 Task: Add Attachment from computer to Card Card0000000369 in Board Board0000000093 in Workspace WS0000000031 in Trello. Add Cover Purple to Card Card0000000369 in Board Board0000000093 in Workspace WS0000000031 in Trello. Add "Move Card To …" Button titled Button0000000369 to "top" of the list "To Do" to Card Card0000000369 in Board Board0000000093 in Workspace WS0000000031 in Trello. Add Description DS0000000369 to Card Card0000000369 in Board Board0000000093 in Workspace WS0000000031 in Trello. Add Comment CM0000000369 to Card Card0000000369 in Board Board0000000093 in Workspace WS0000000031 in Trello
Action: Mouse moved to (355, 294)
Screenshot: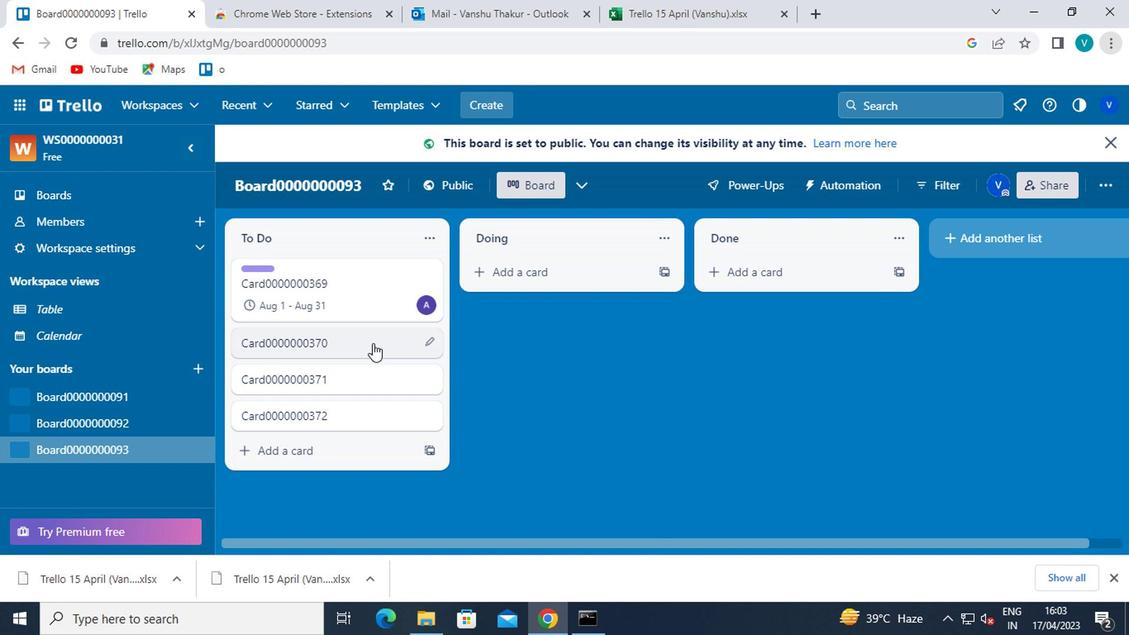 
Action: Mouse pressed left at (355, 294)
Screenshot: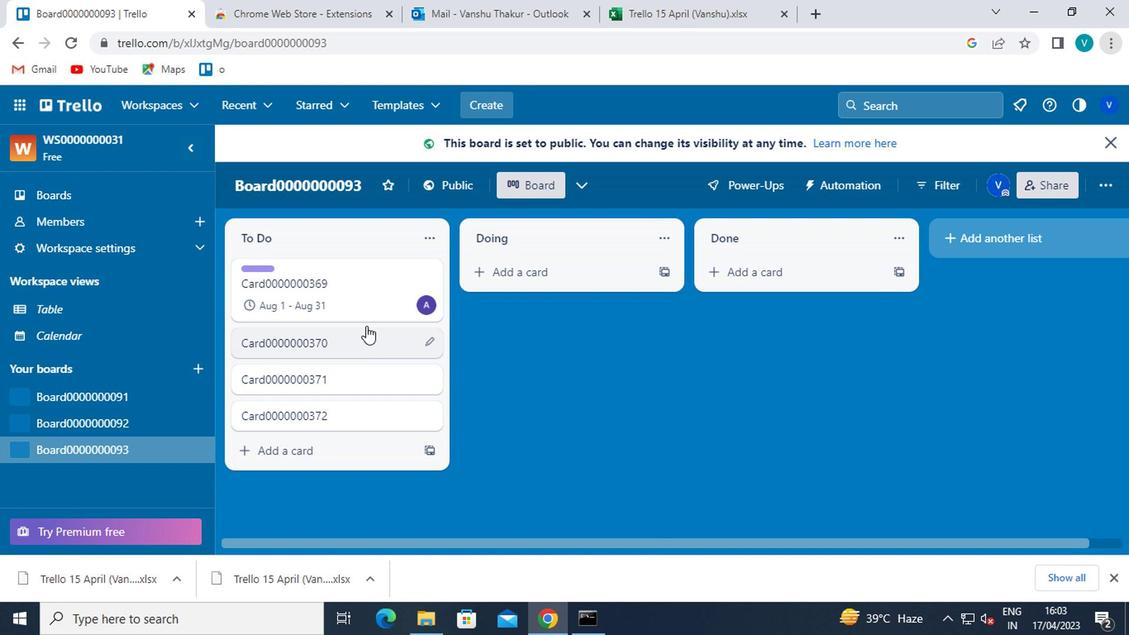 
Action: Mouse moved to (775, 358)
Screenshot: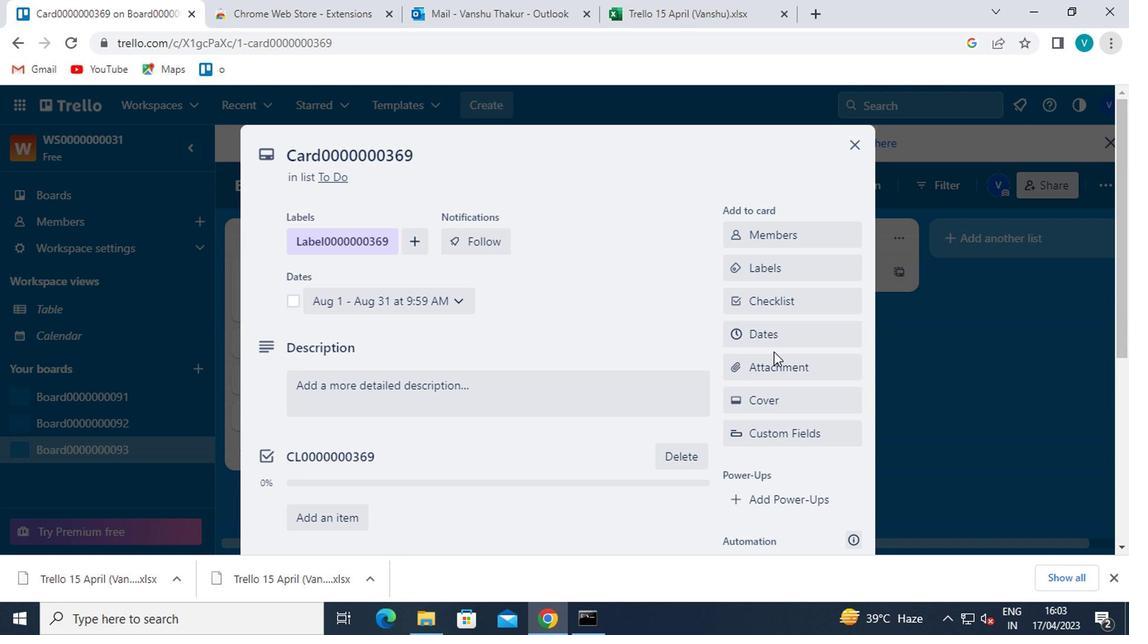 
Action: Mouse pressed left at (775, 358)
Screenshot: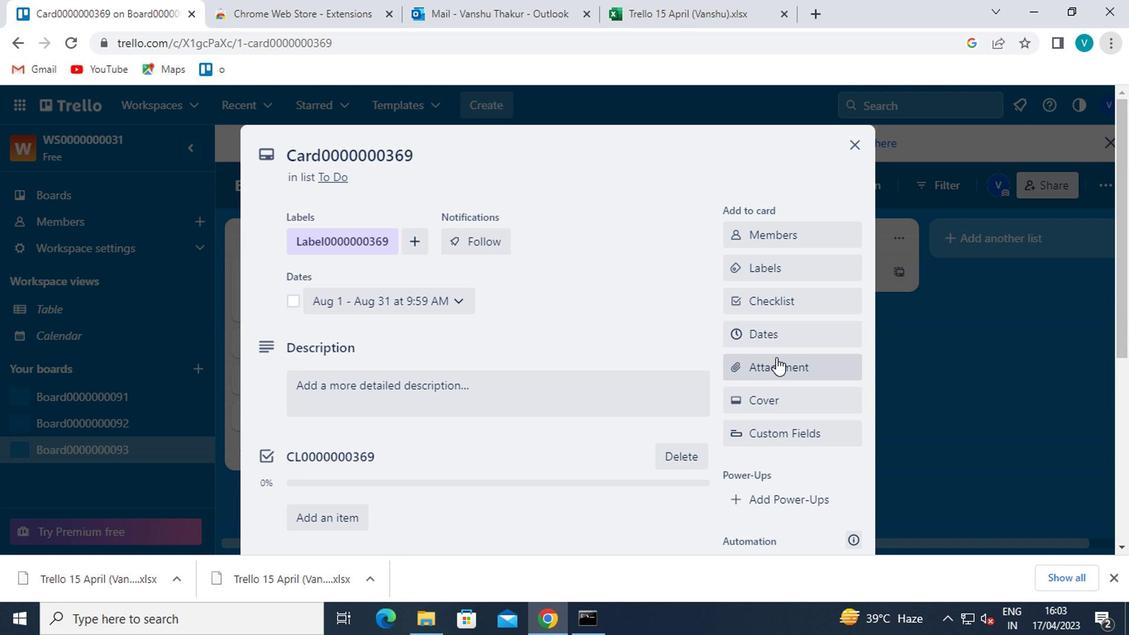 
Action: Mouse moved to (760, 184)
Screenshot: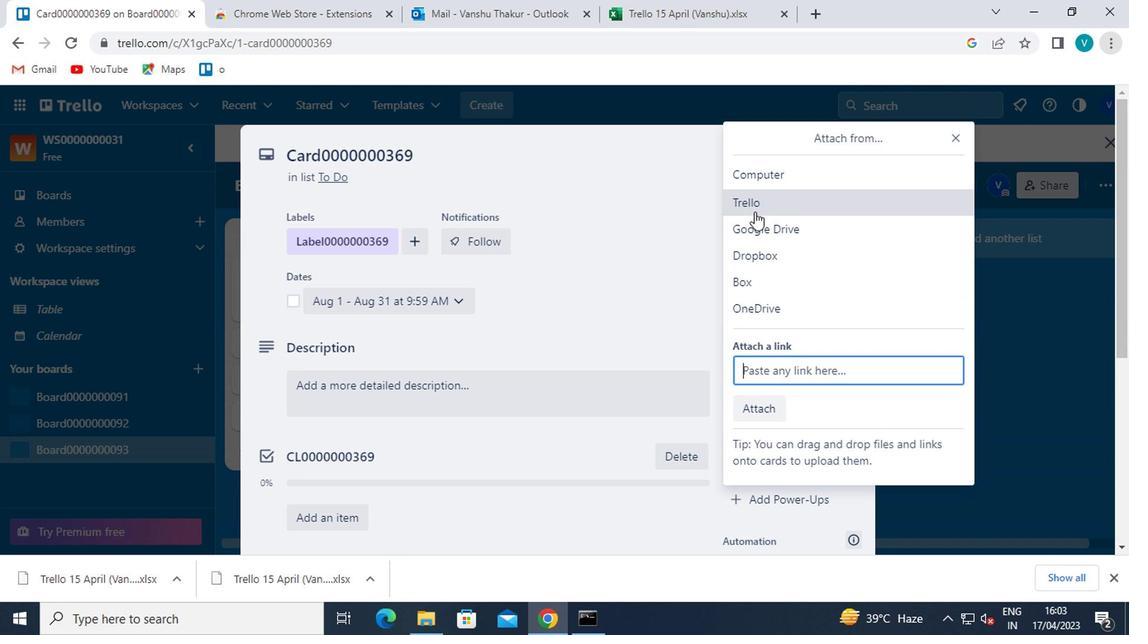 
Action: Mouse pressed left at (760, 184)
Screenshot: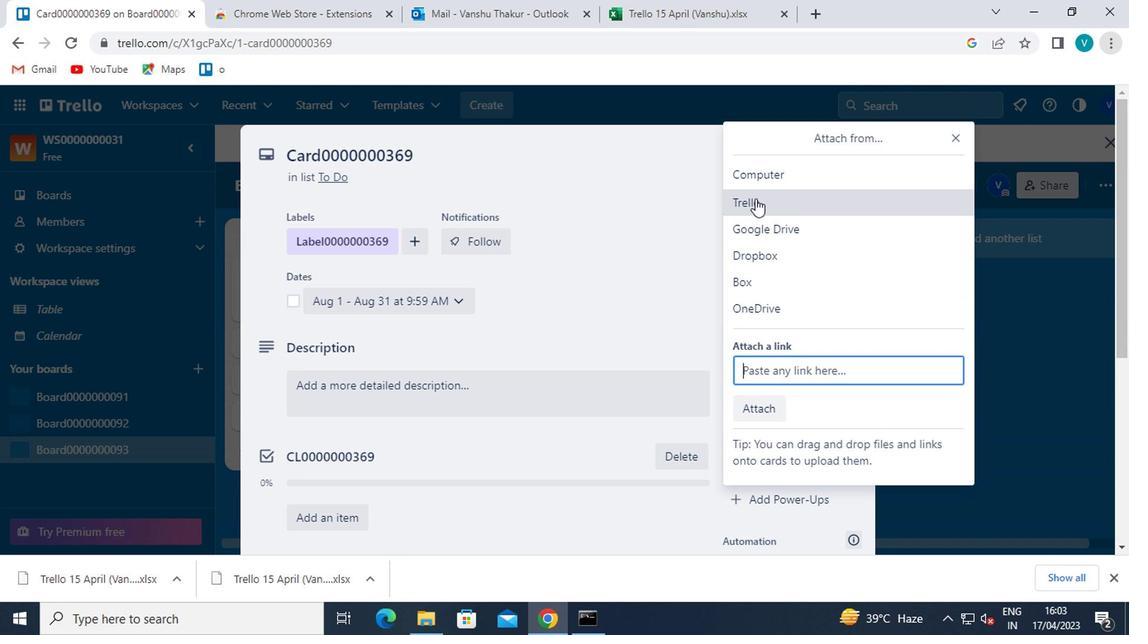 
Action: Mouse moved to (263, 260)
Screenshot: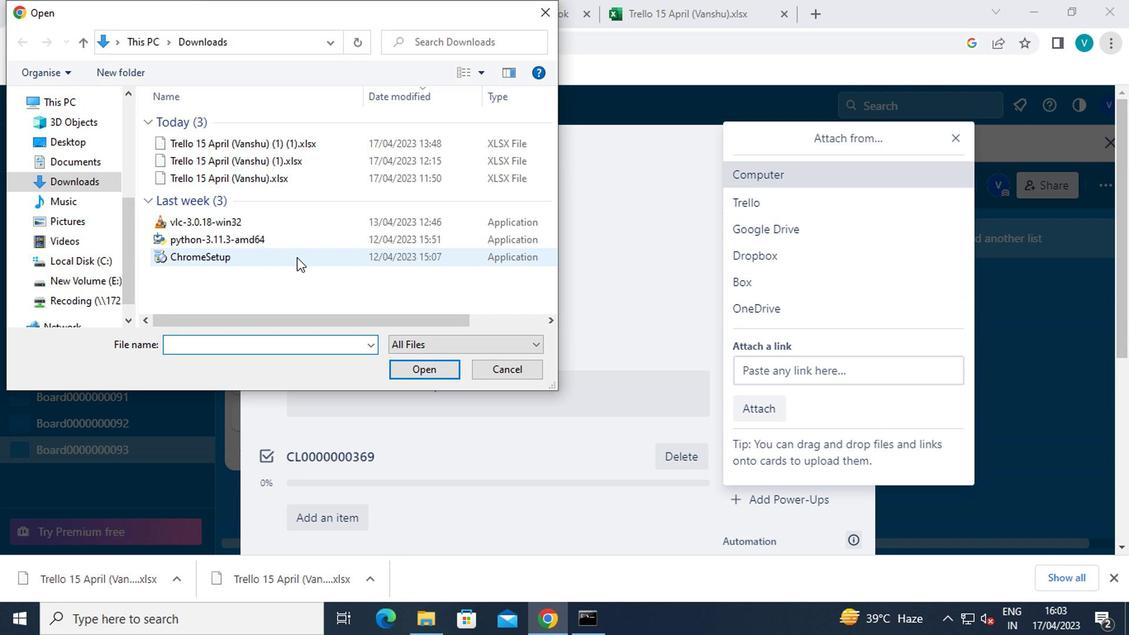 
Action: Mouse pressed left at (263, 260)
Screenshot: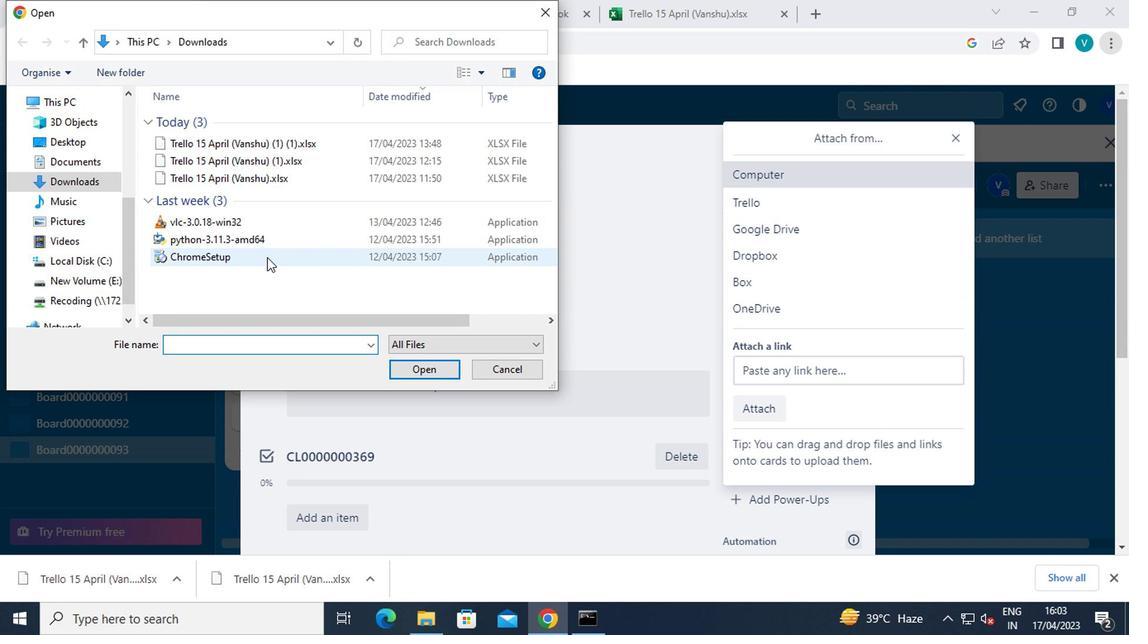 
Action: Mouse moved to (408, 371)
Screenshot: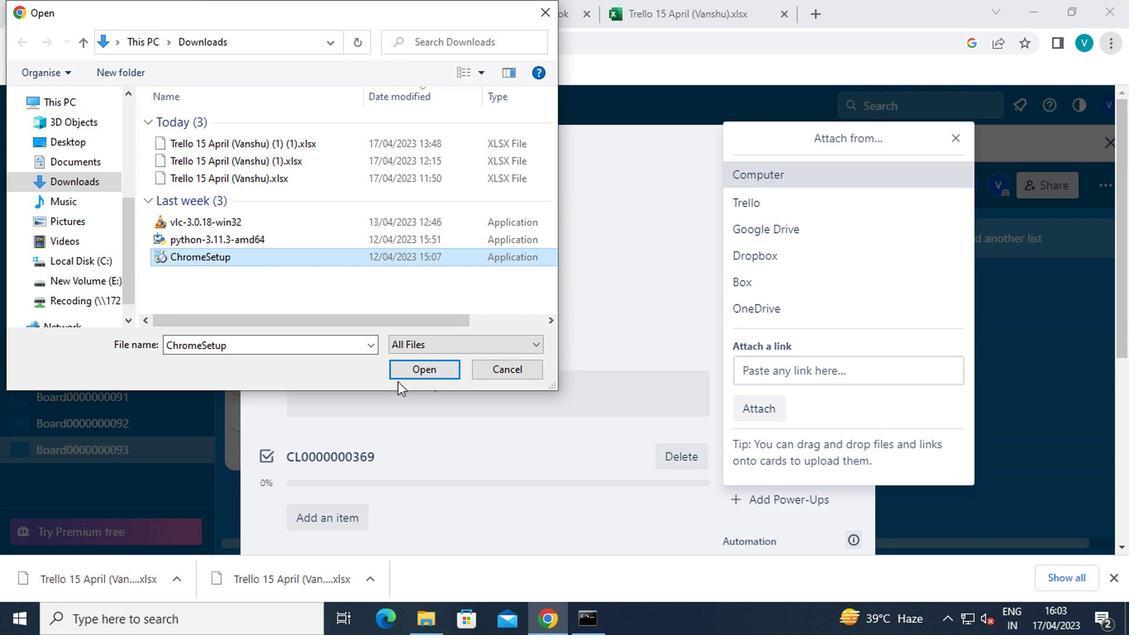 
Action: Mouse pressed left at (408, 371)
Screenshot: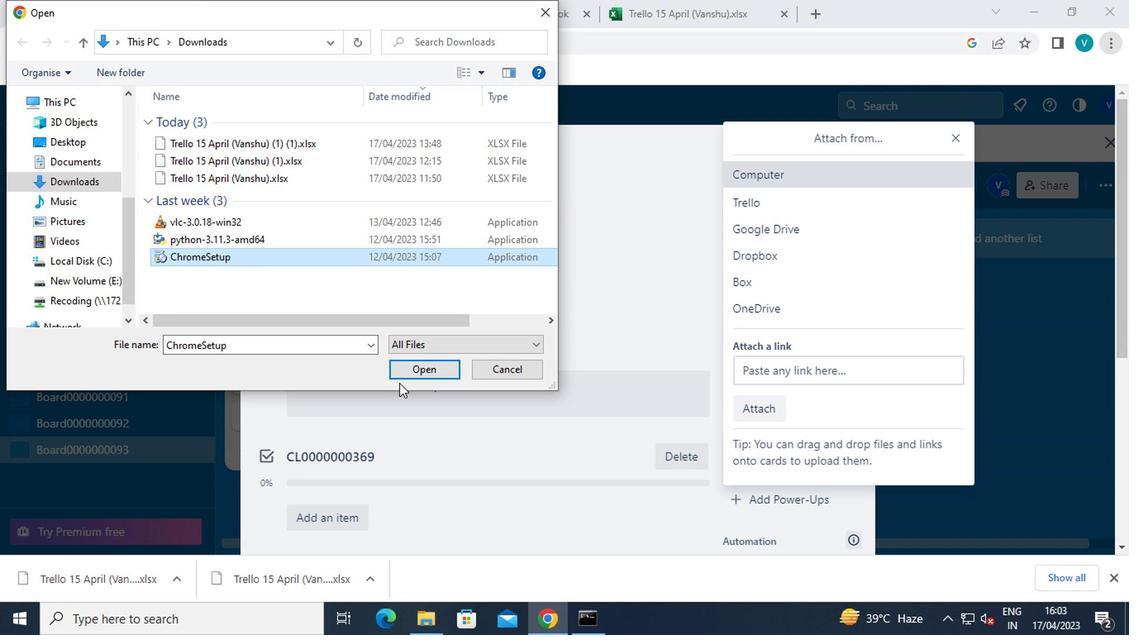 
Action: Mouse moved to (769, 394)
Screenshot: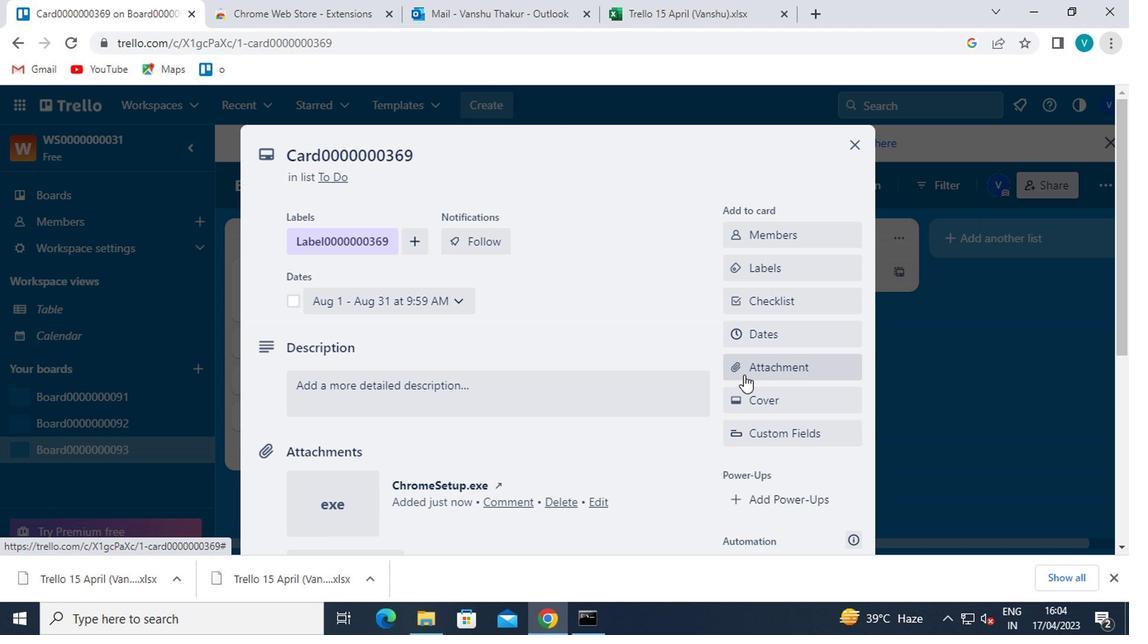 
Action: Mouse pressed left at (769, 394)
Screenshot: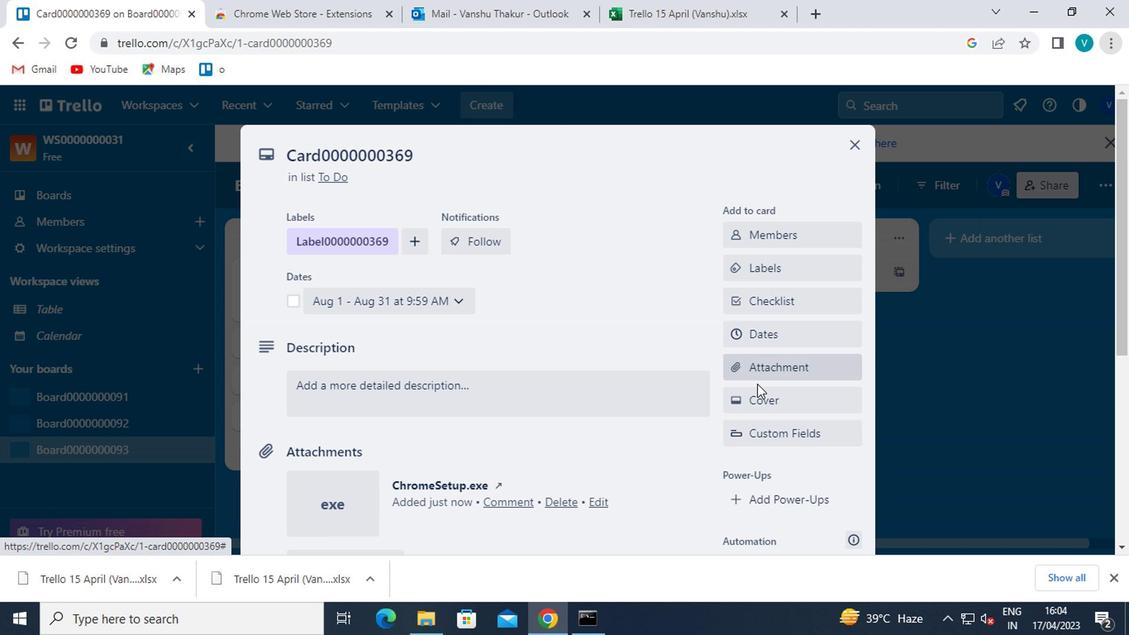 
Action: Mouse moved to (933, 287)
Screenshot: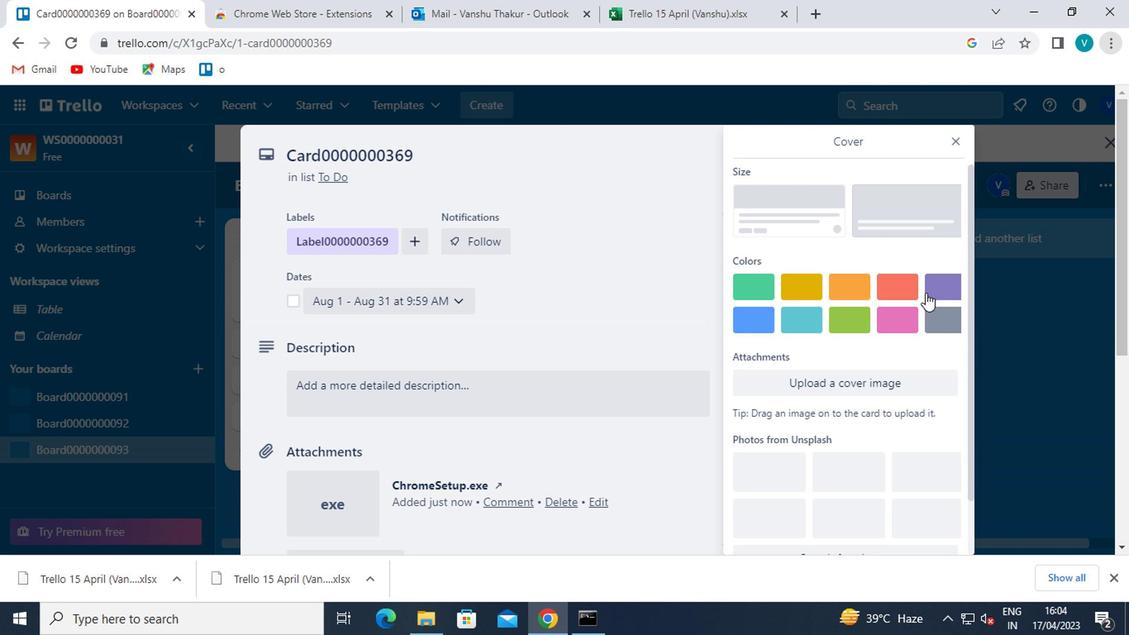 
Action: Mouse pressed left at (933, 287)
Screenshot: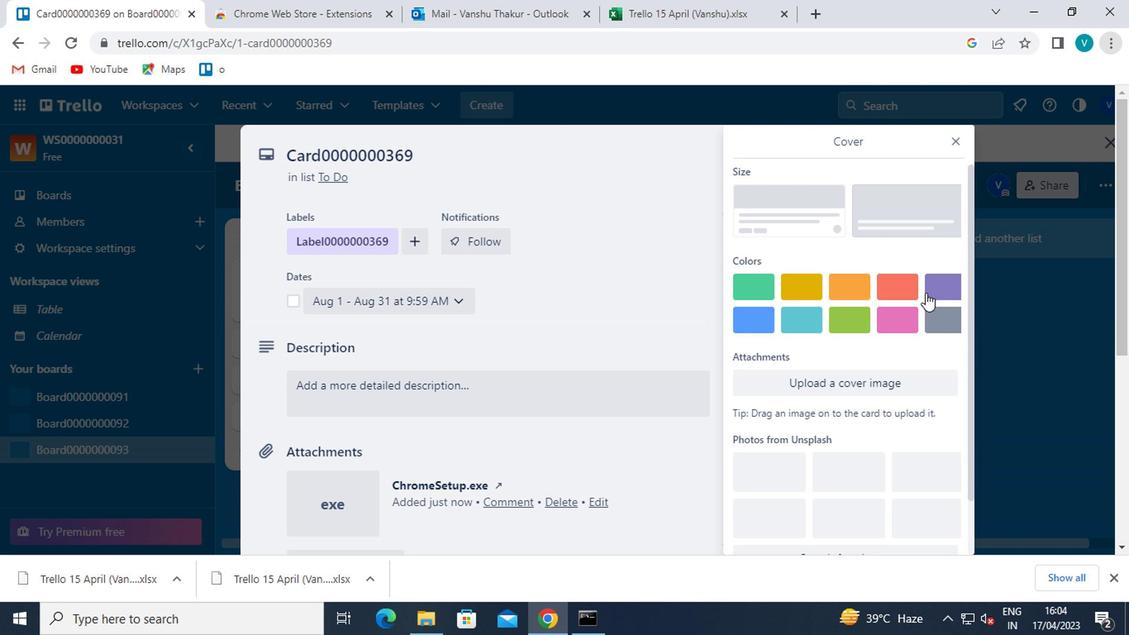 
Action: Mouse moved to (955, 148)
Screenshot: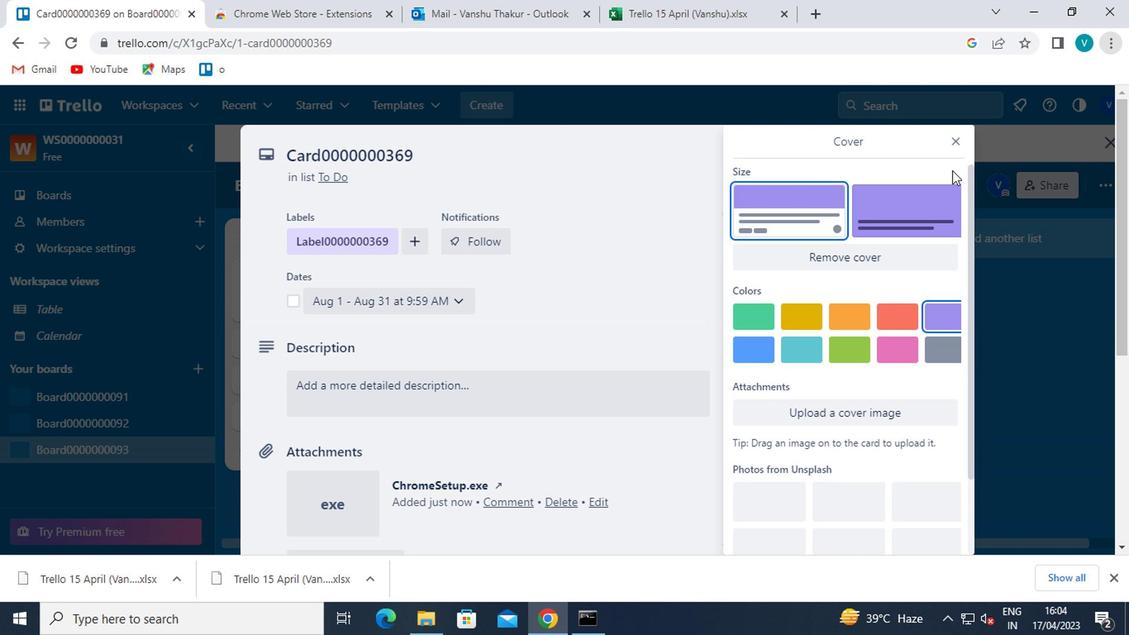 
Action: Mouse pressed left at (955, 148)
Screenshot: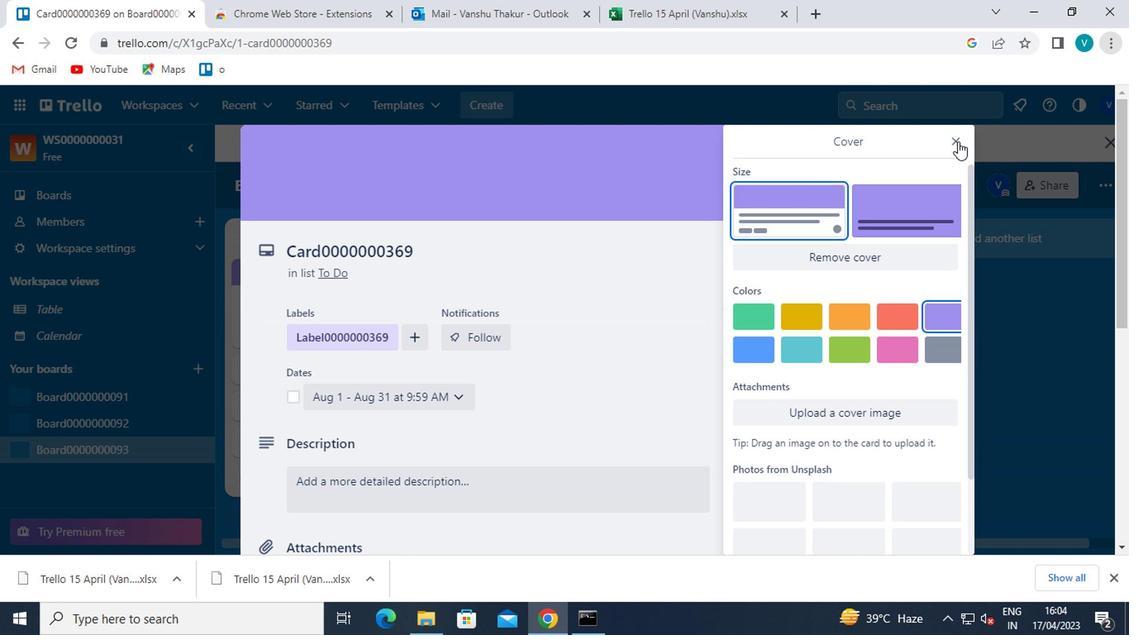 
Action: Mouse moved to (781, 354)
Screenshot: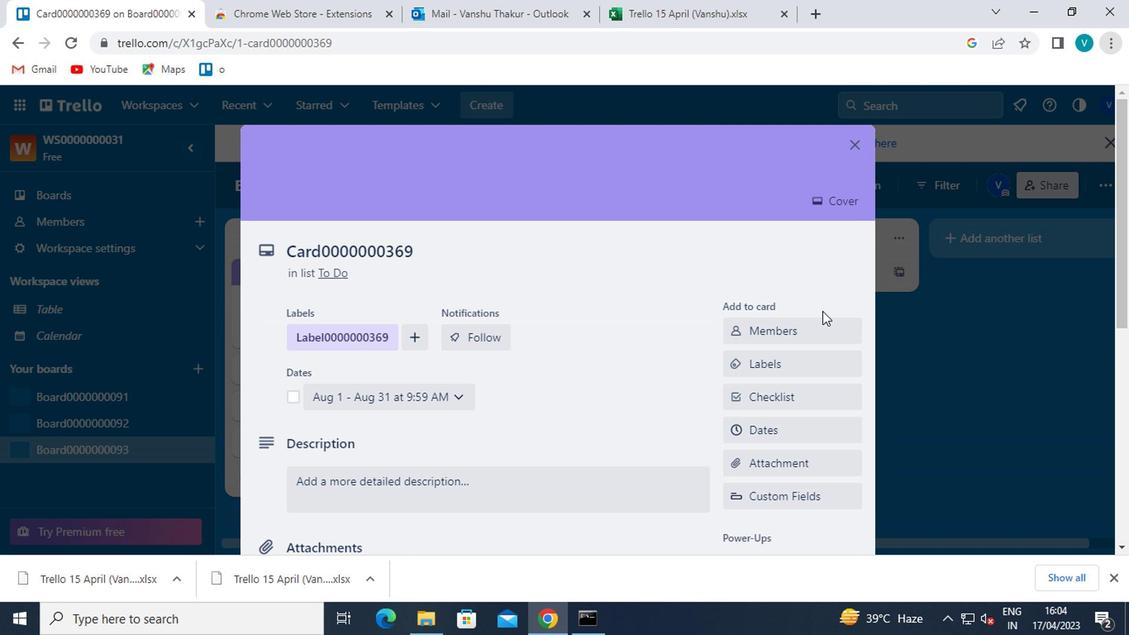 
Action: Mouse scrolled (781, 353) with delta (0, -1)
Screenshot: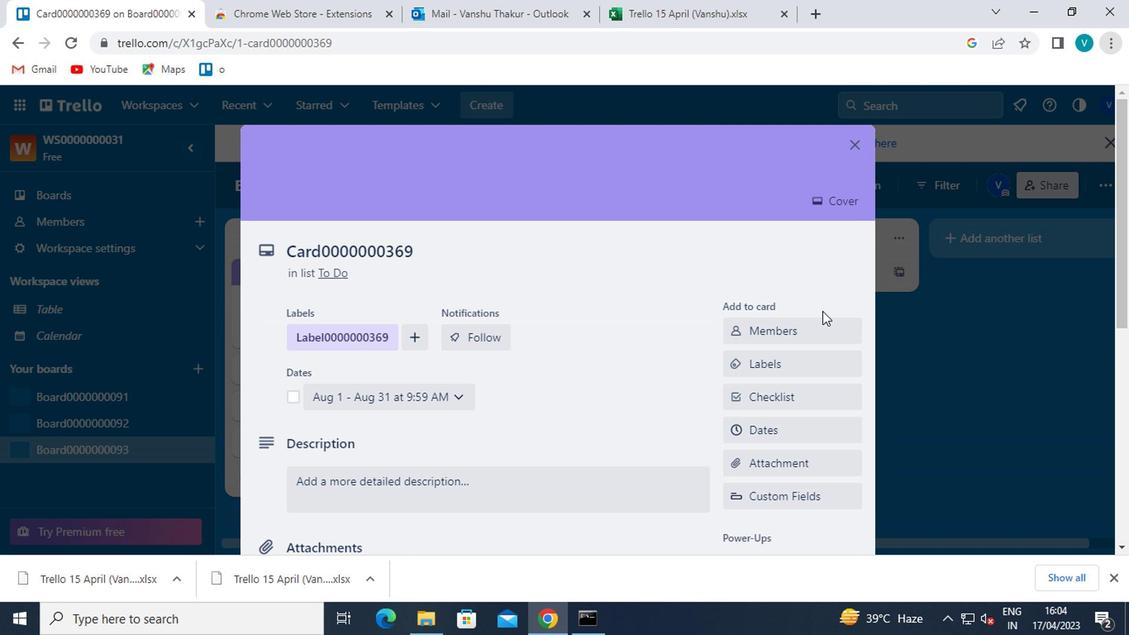 
Action: Mouse scrolled (781, 353) with delta (0, -1)
Screenshot: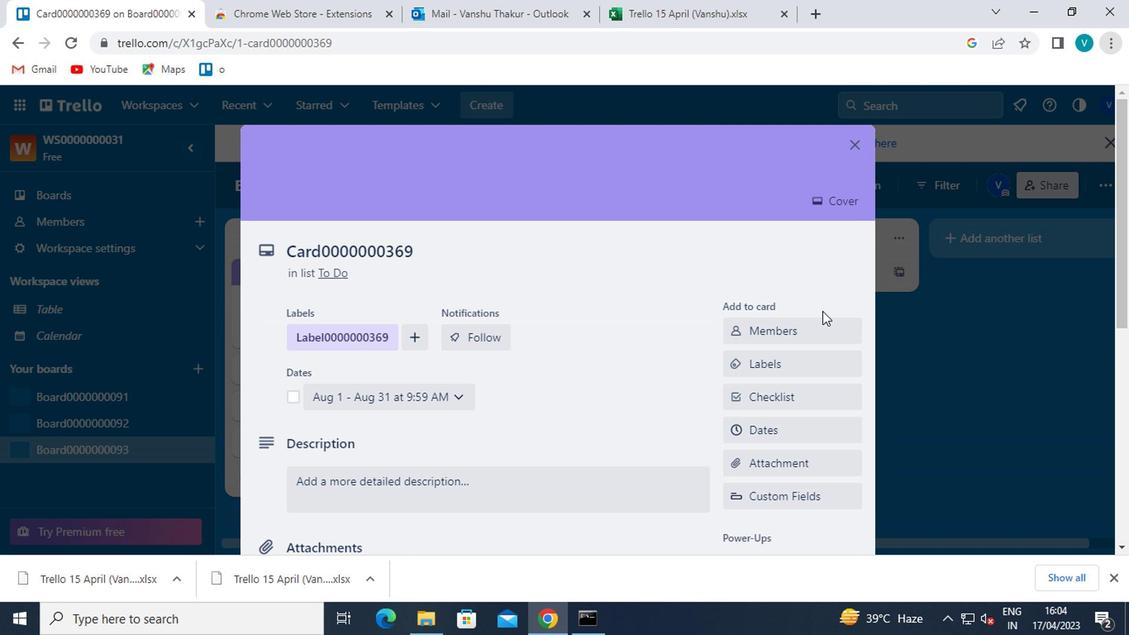 
Action: Mouse moved to (757, 465)
Screenshot: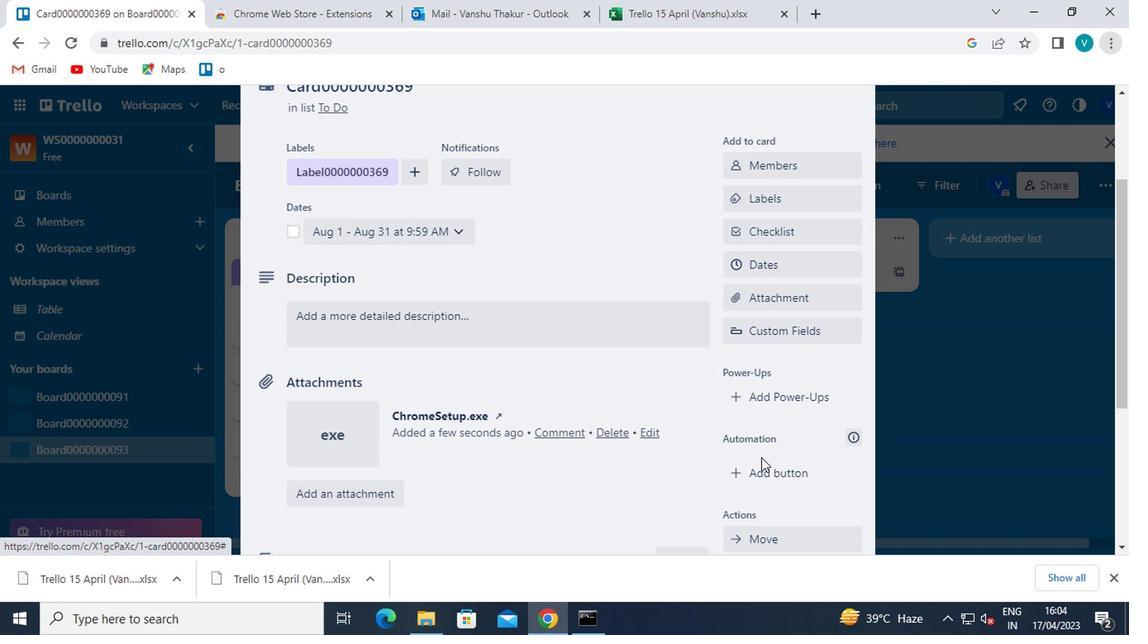 
Action: Mouse pressed left at (757, 465)
Screenshot: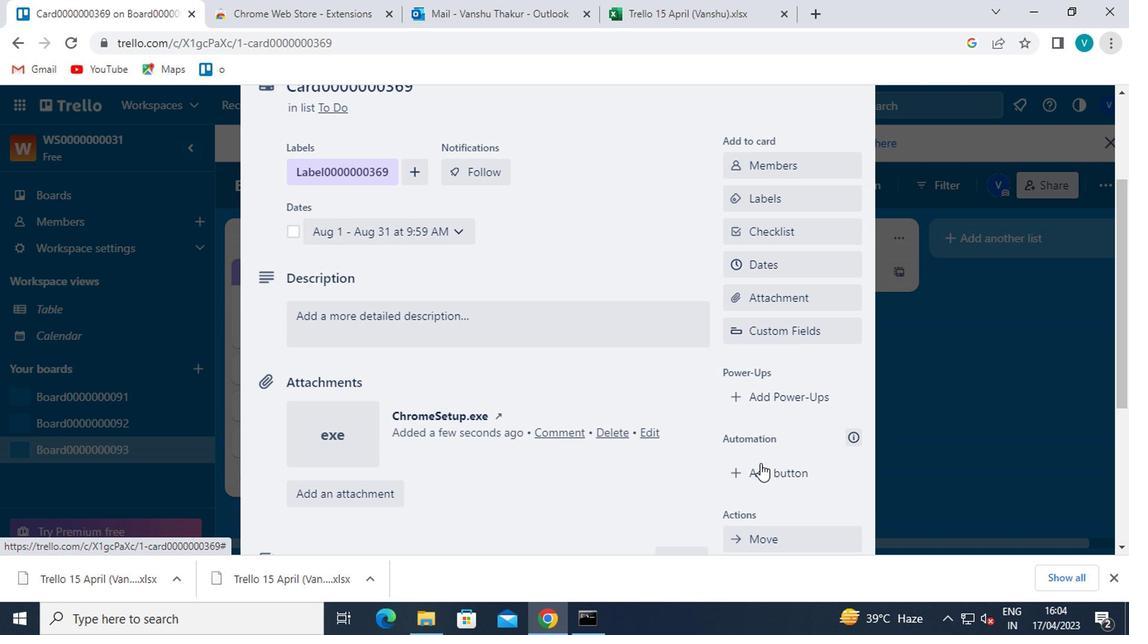 
Action: Mouse moved to (812, 218)
Screenshot: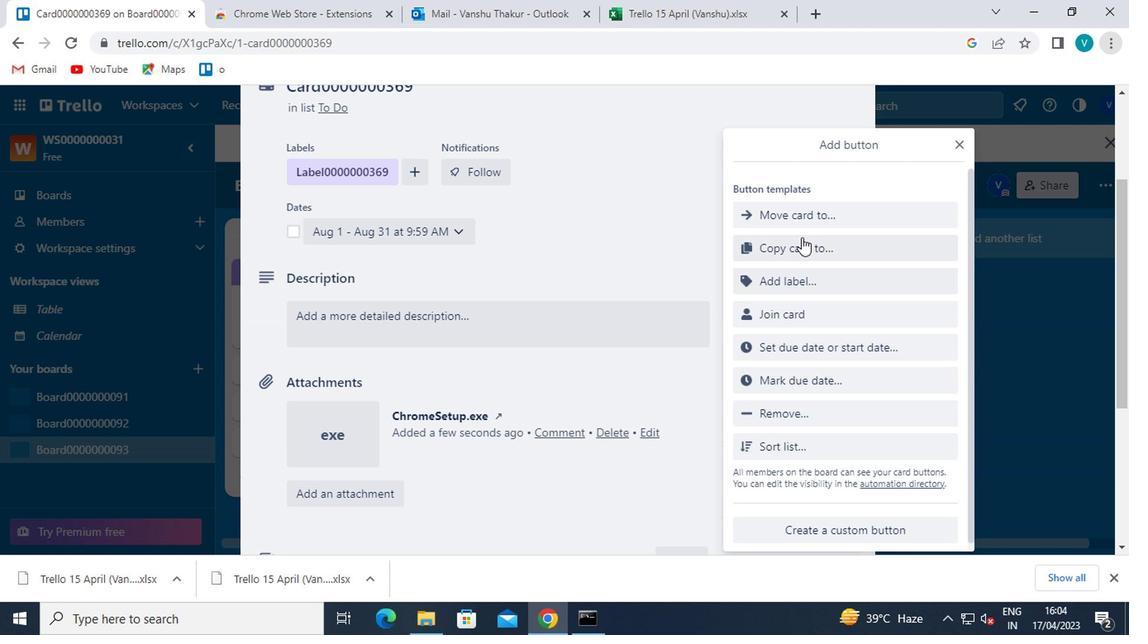 
Action: Mouse pressed left at (812, 218)
Screenshot: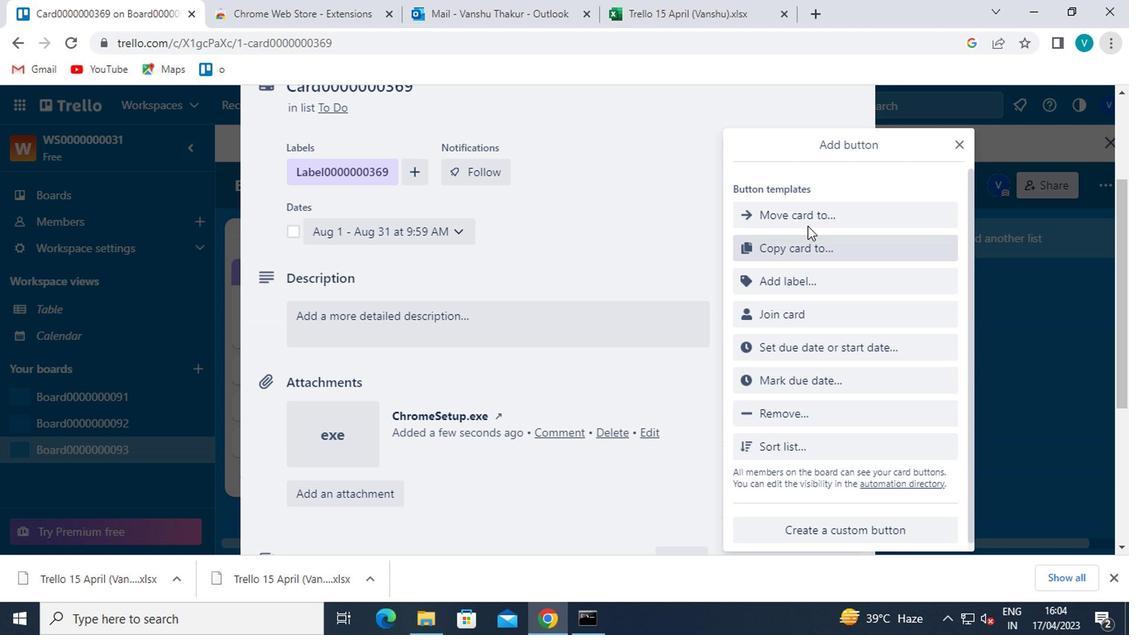 
Action: Mouse moved to (828, 221)
Screenshot: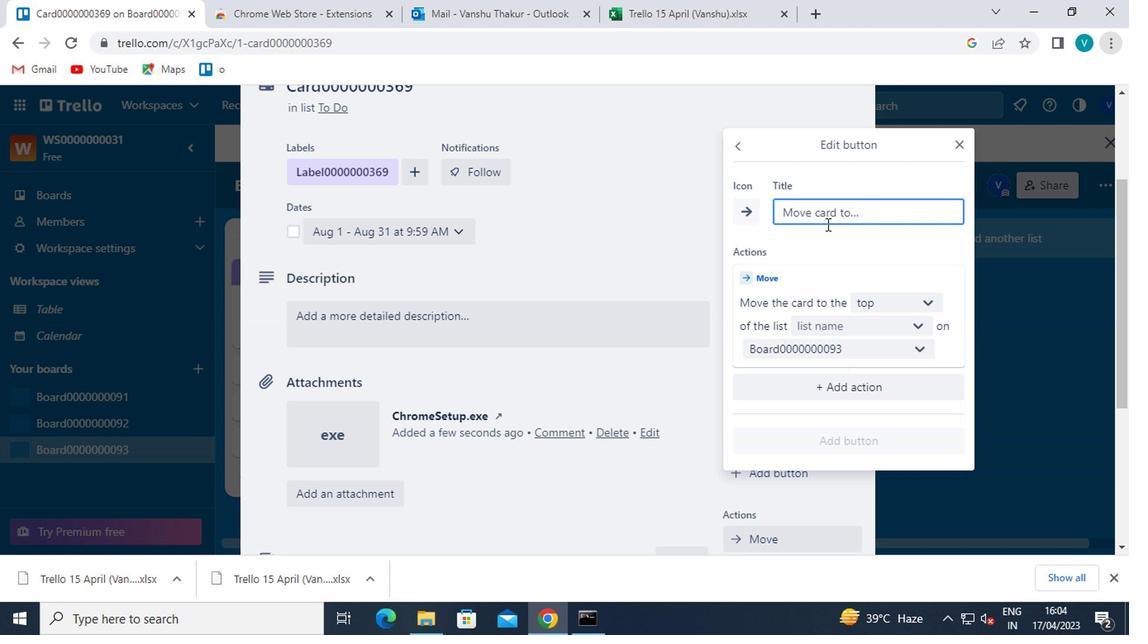 
Action: Mouse pressed left at (828, 221)
Screenshot: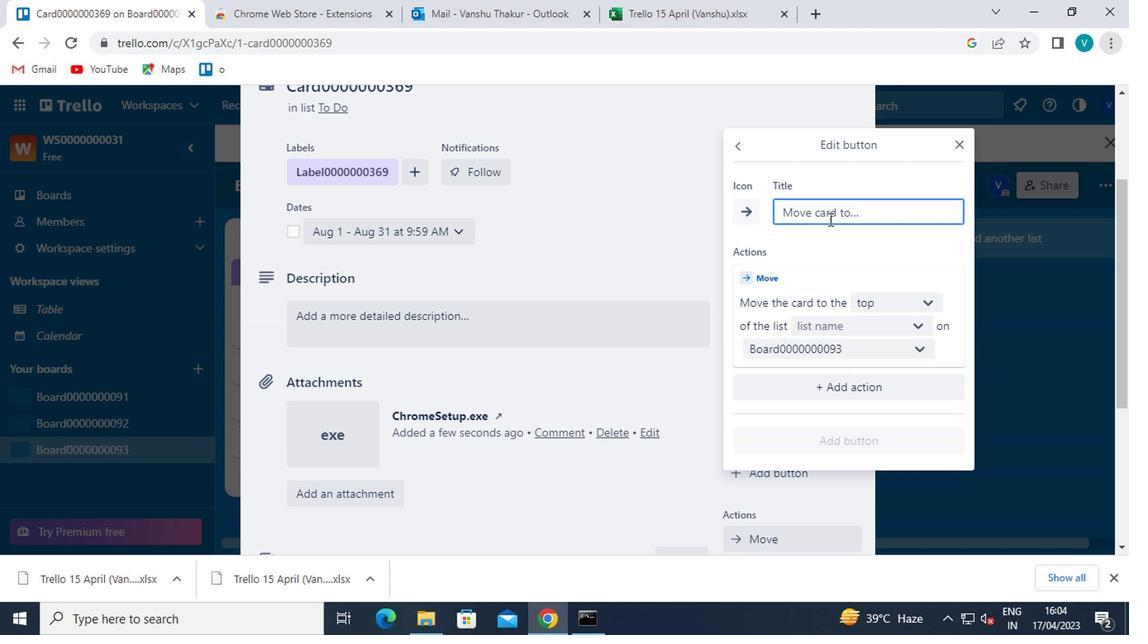 
Action: Key pressed <Key.shift>BUTTON0000000369
Screenshot: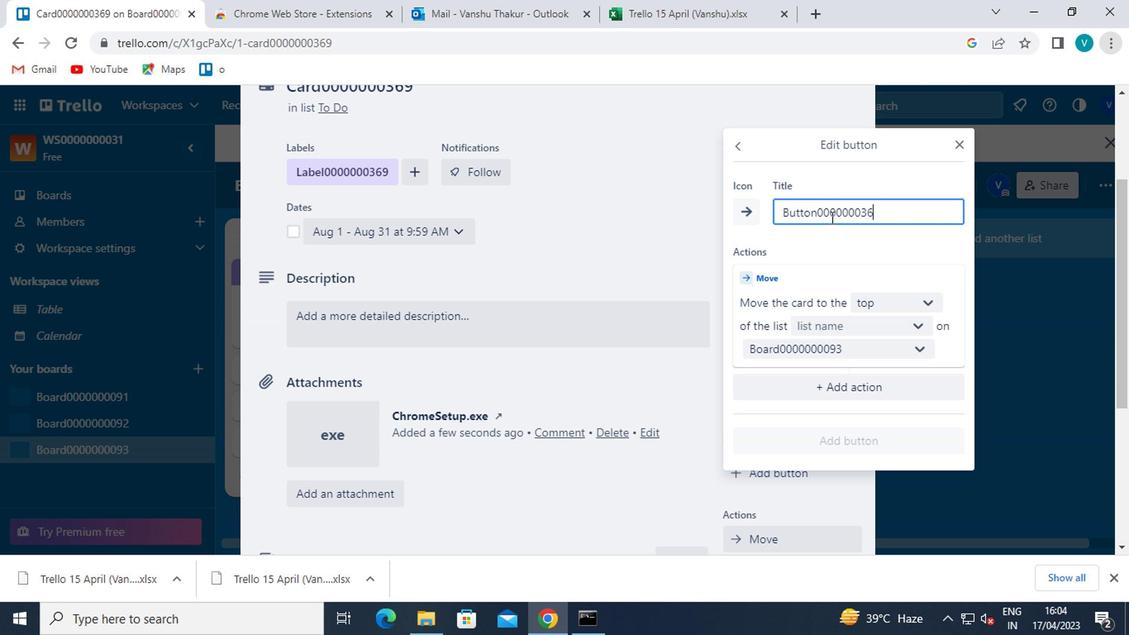 
Action: Mouse moved to (894, 307)
Screenshot: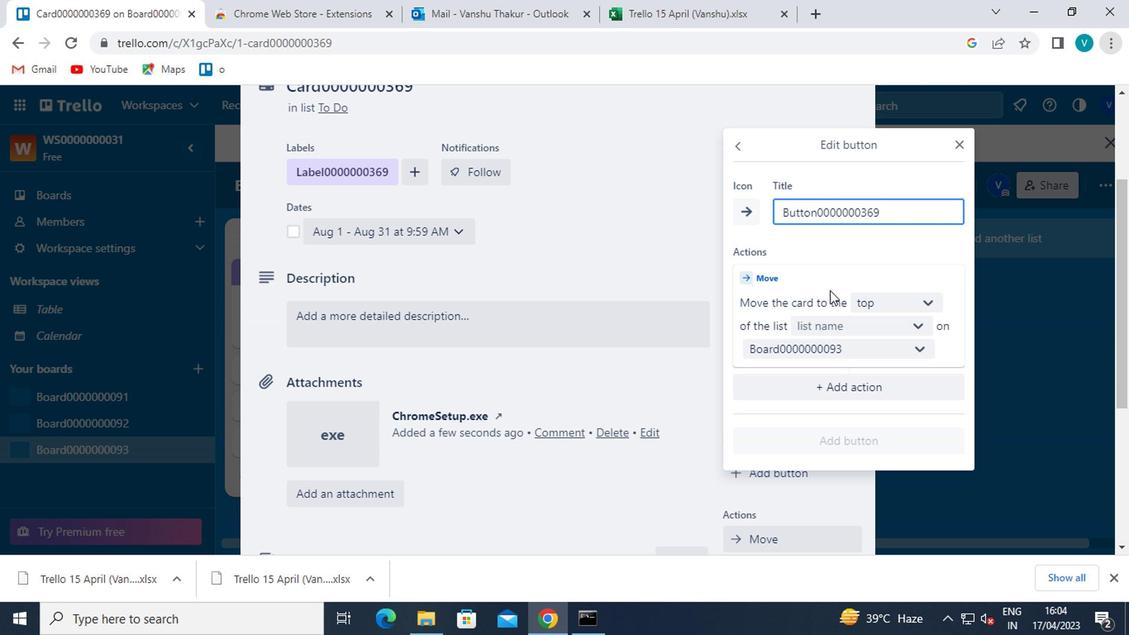 
Action: Mouse pressed left at (894, 307)
Screenshot: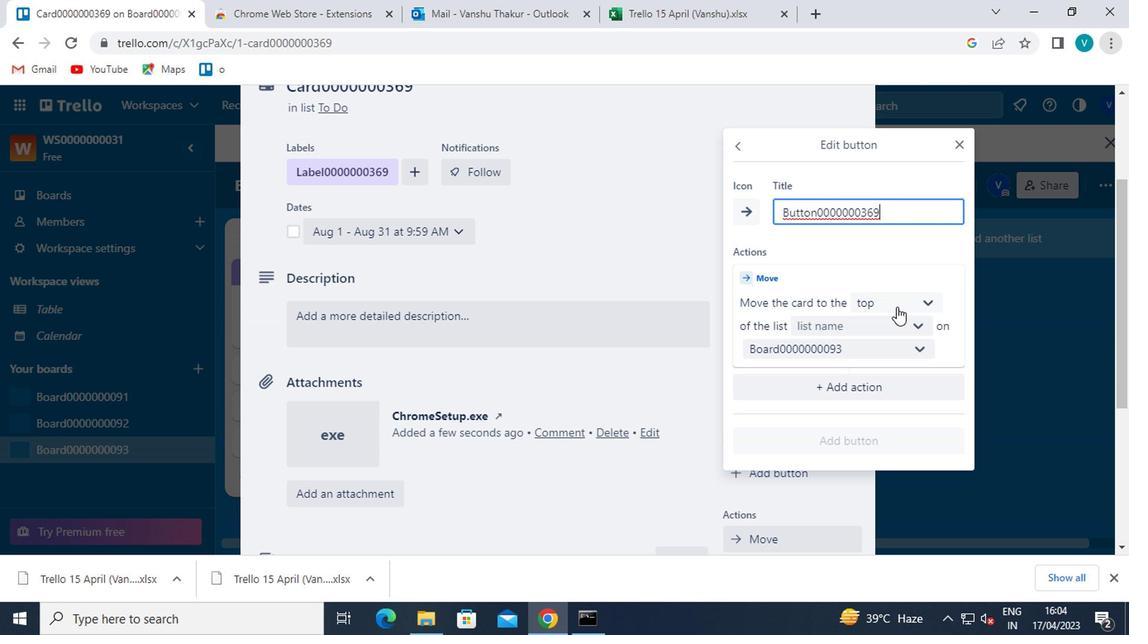 
Action: Mouse moved to (895, 327)
Screenshot: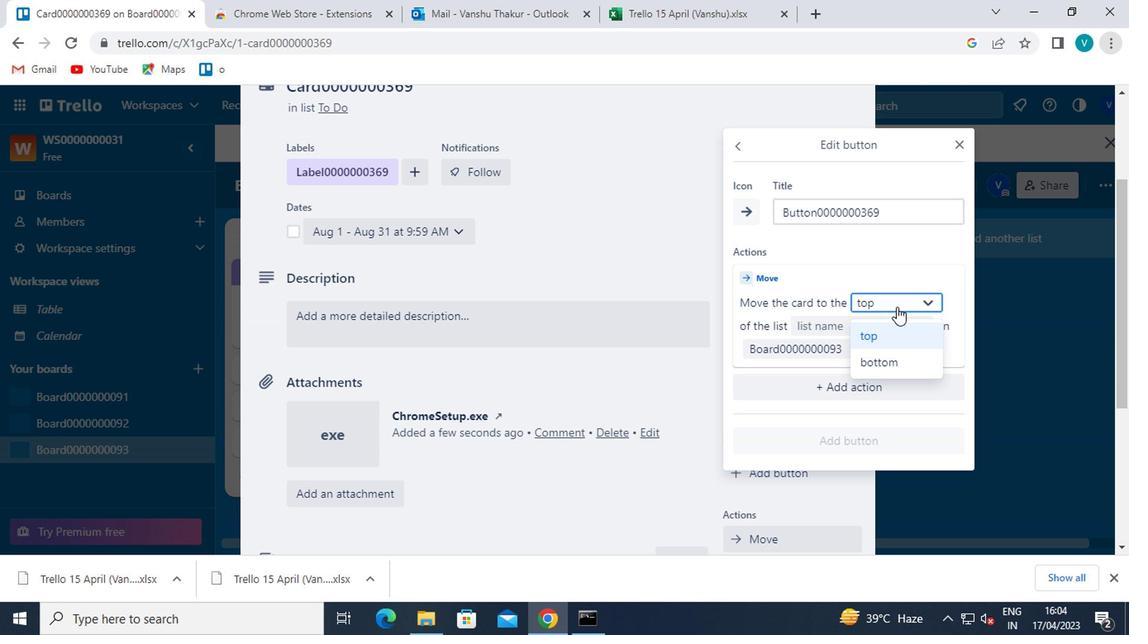 
Action: Mouse pressed left at (895, 327)
Screenshot: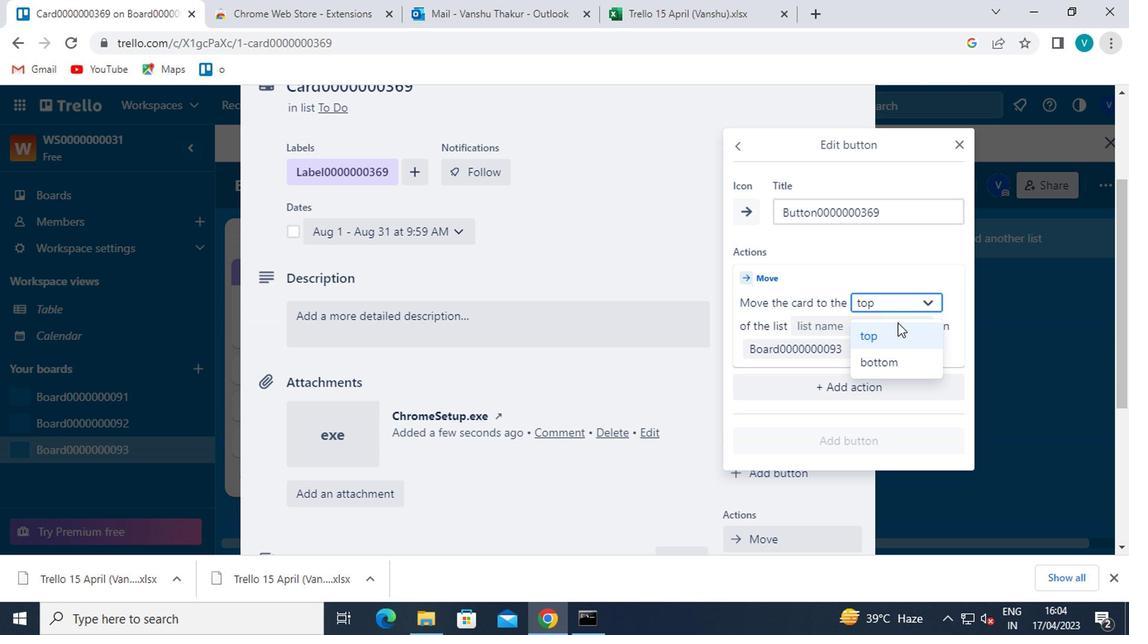 
Action: Mouse moved to (900, 327)
Screenshot: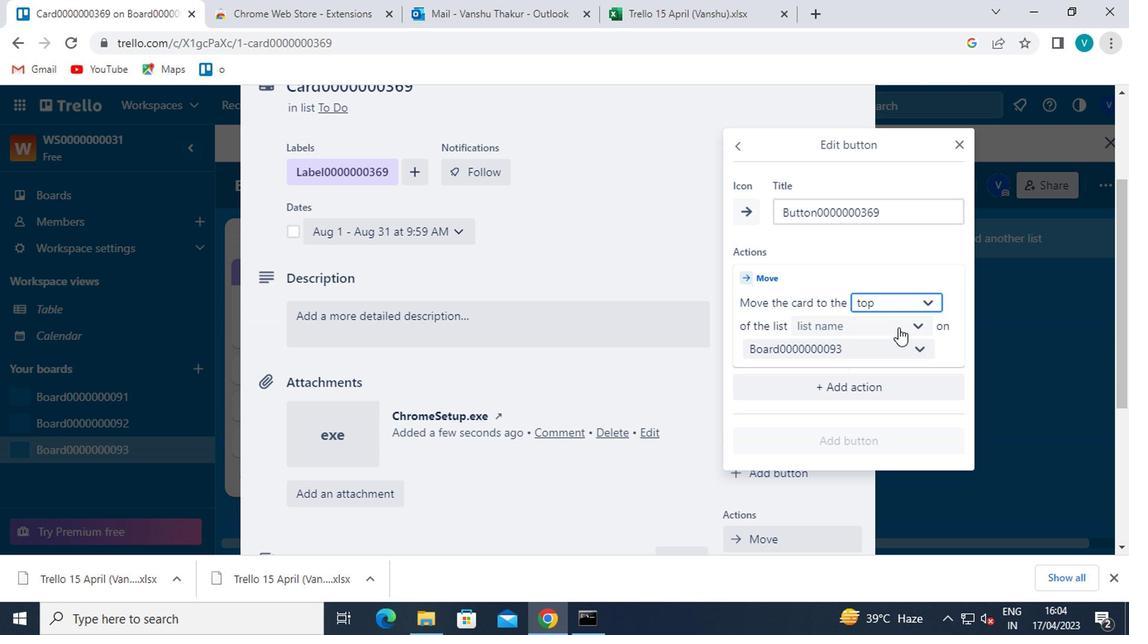 
Action: Mouse pressed left at (900, 327)
Screenshot: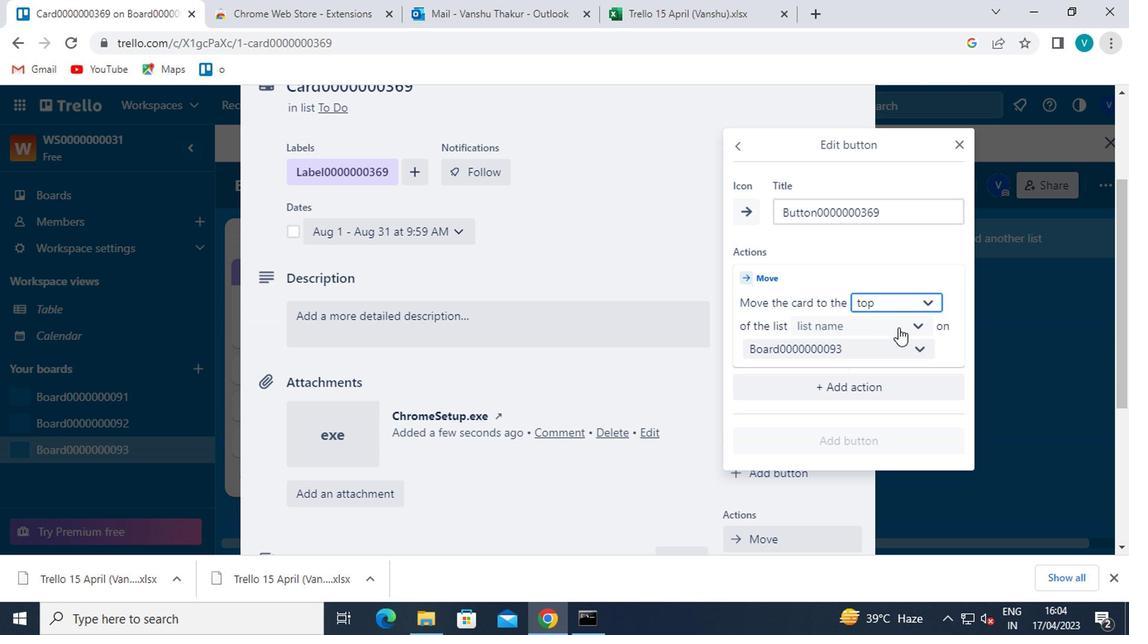 
Action: Mouse moved to (877, 354)
Screenshot: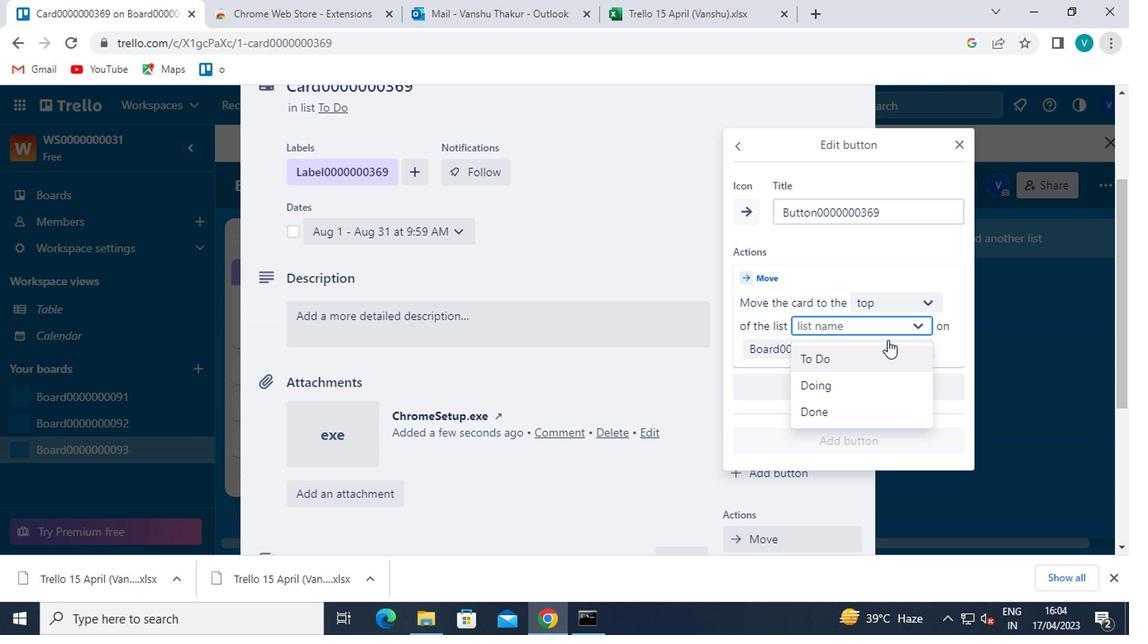 
Action: Mouse pressed left at (877, 354)
Screenshot: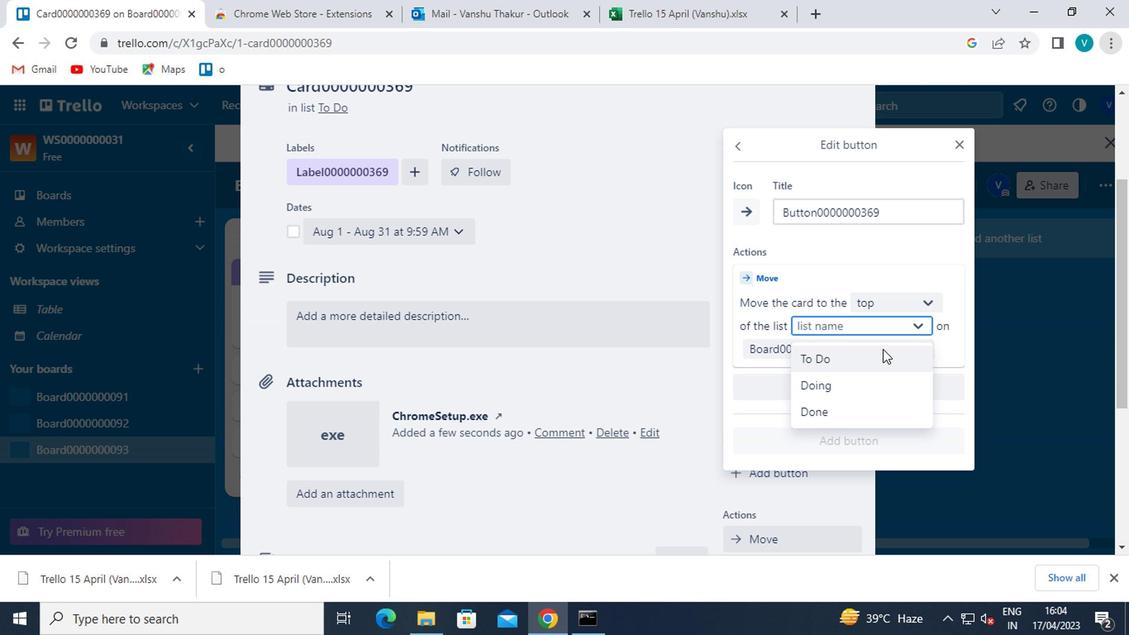 
Action: Mouse moved to (830, 427)
Screenshot: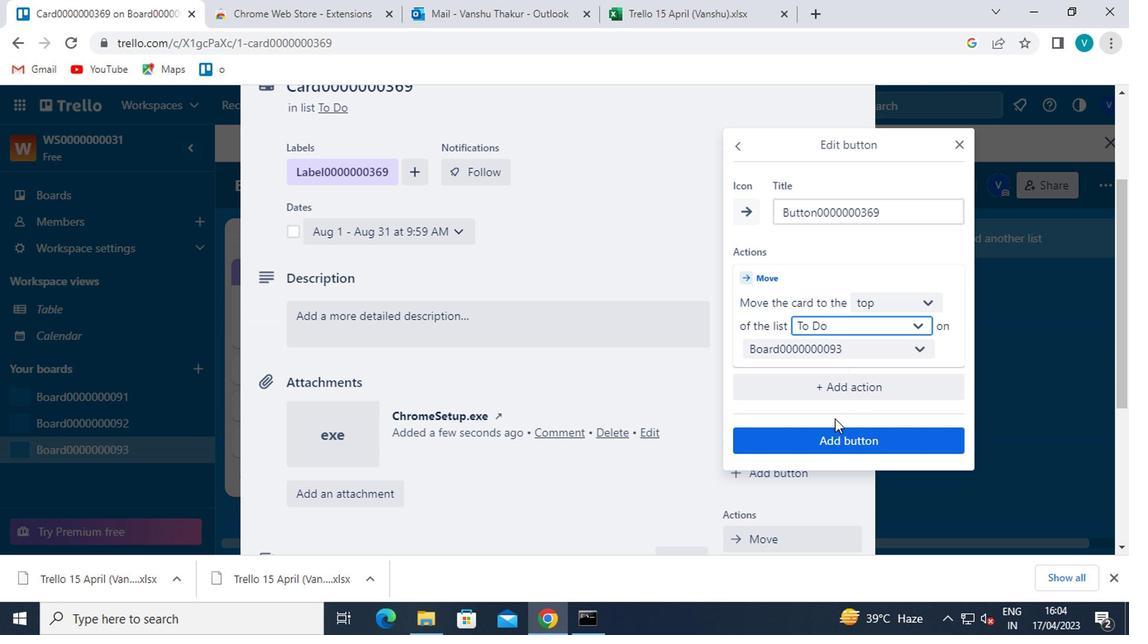 
Action: Mouse pressed left at (830, 427)
Screenshot: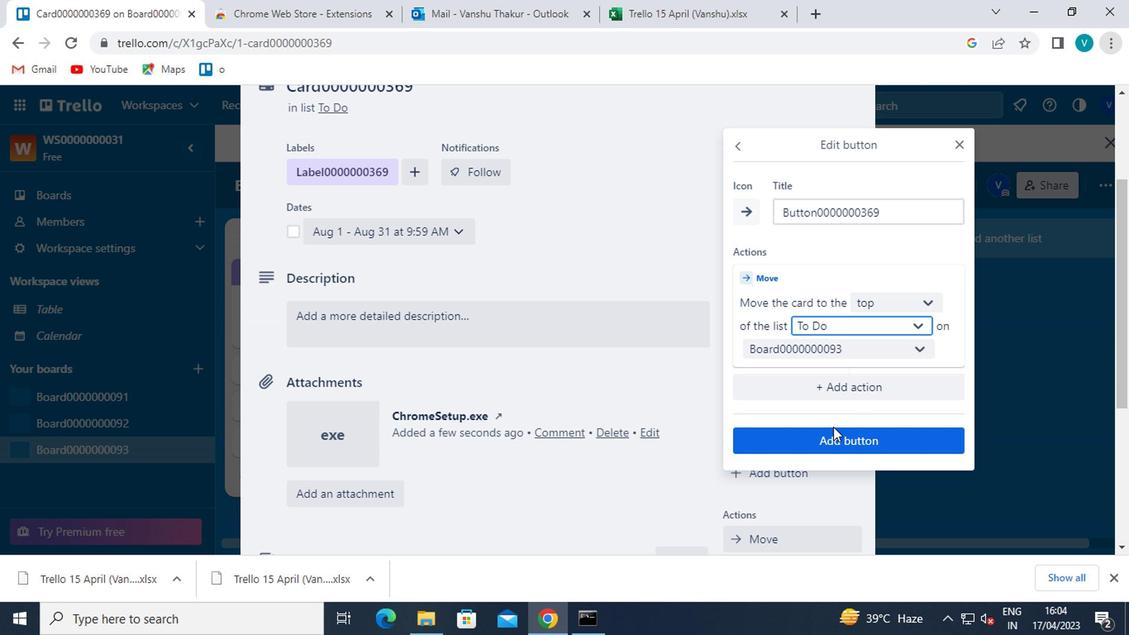 
Action: Mouse moved to (543, 331)
Screenshot: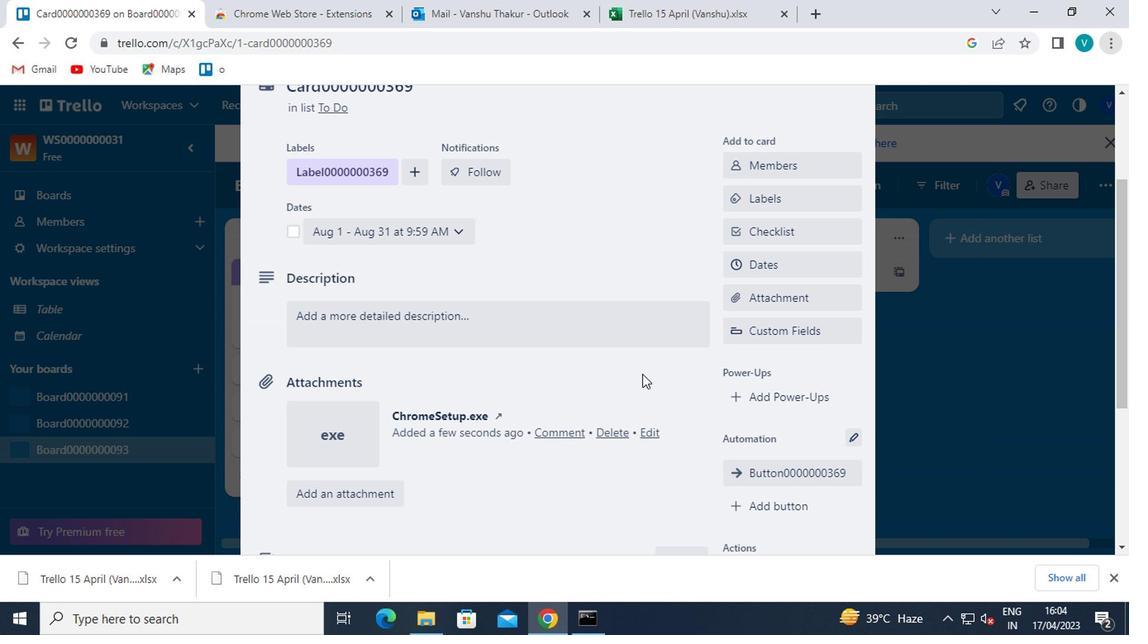 
Action: Mouse pressed left at (543, 331)
Screenshot: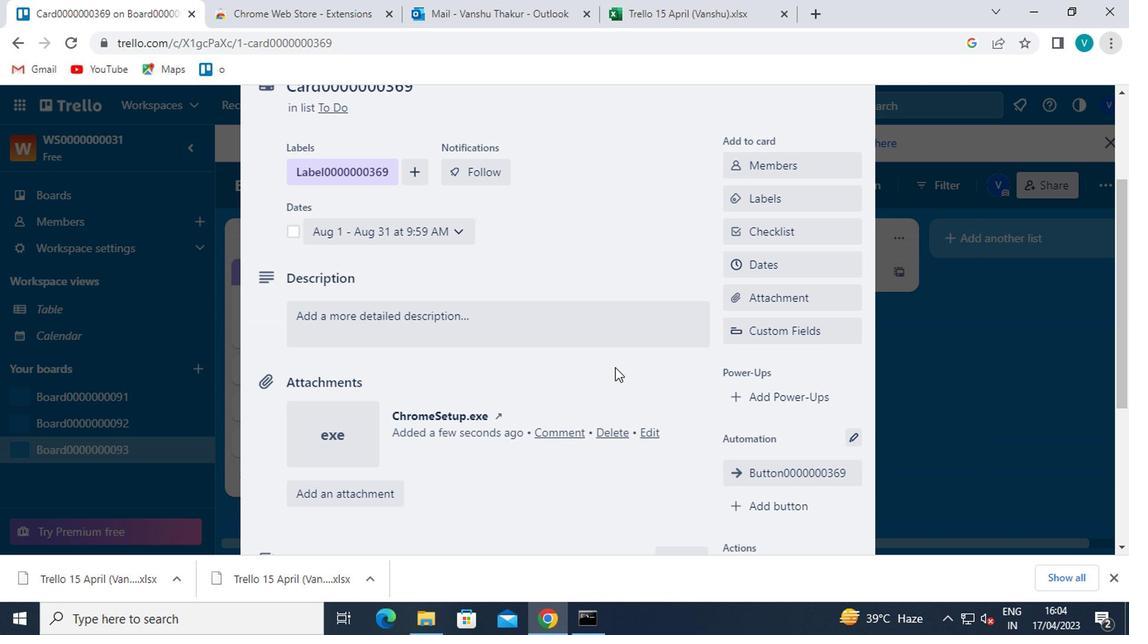 
Action: Key pressed <Key.shift>DS0000000369
Screenshot: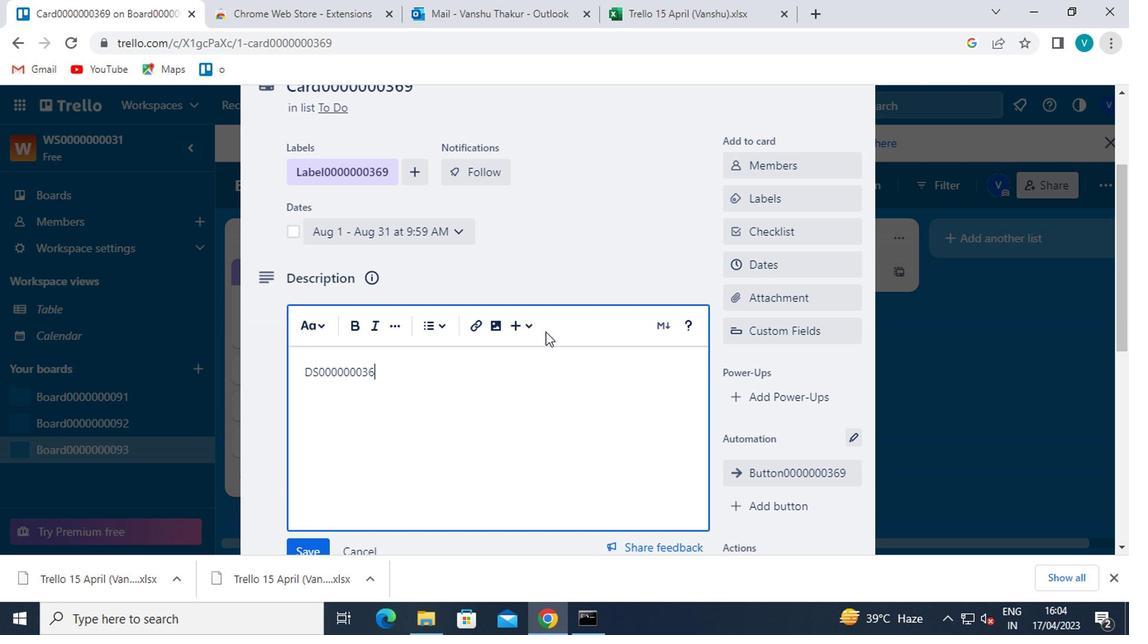 
Action: Mouse moved to (484, 353)
Screenshot: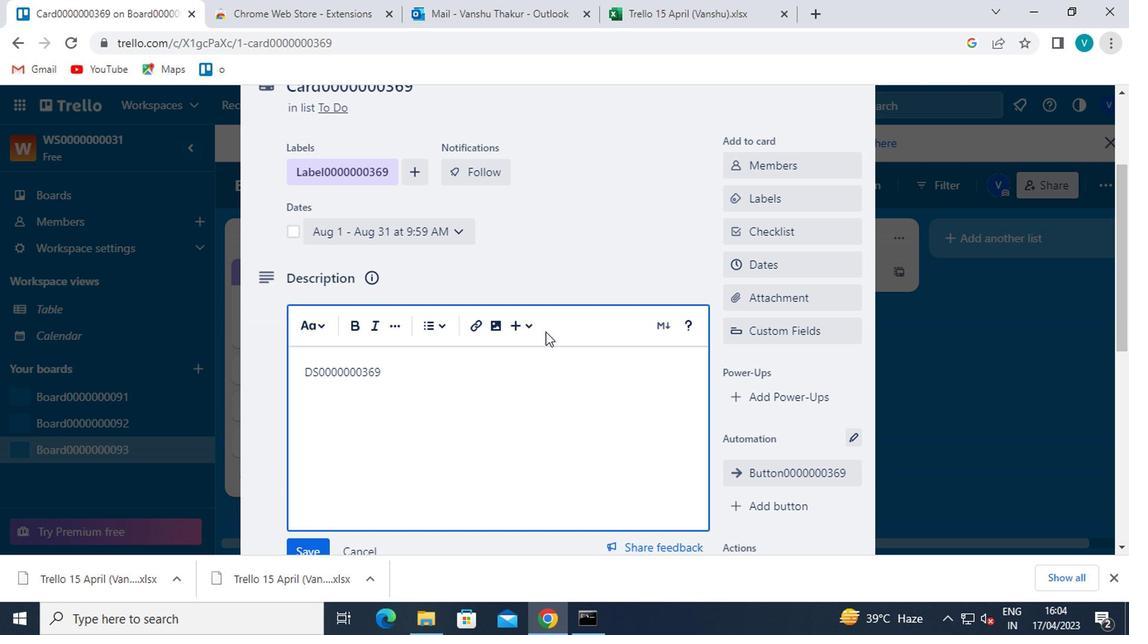 
Action: Mouse scrolled (484, 352) with delta (0, 0)
Screenshot: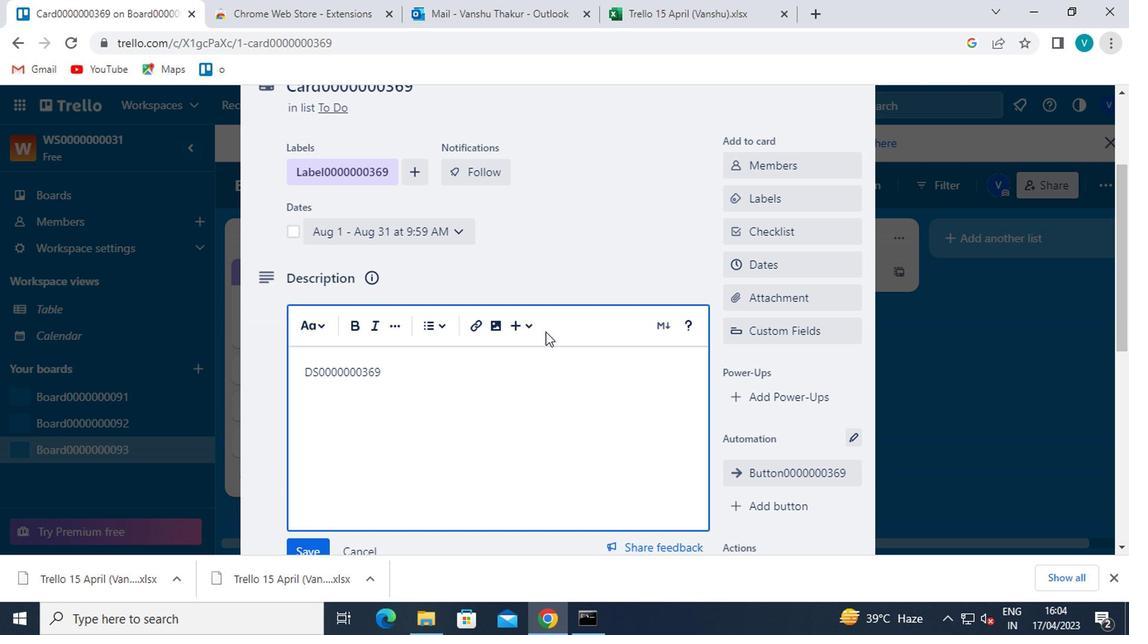 
Action: Mouse moved to (311, 462)
Screenshot: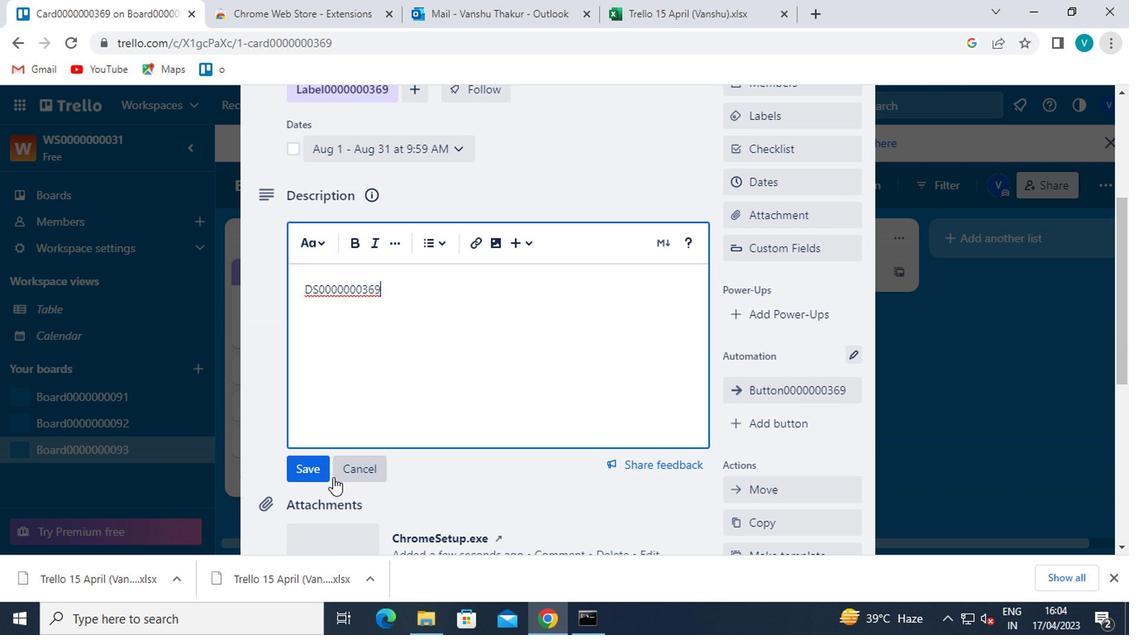 
Action: Mouse pressed left at (311, 462)
Screenshot: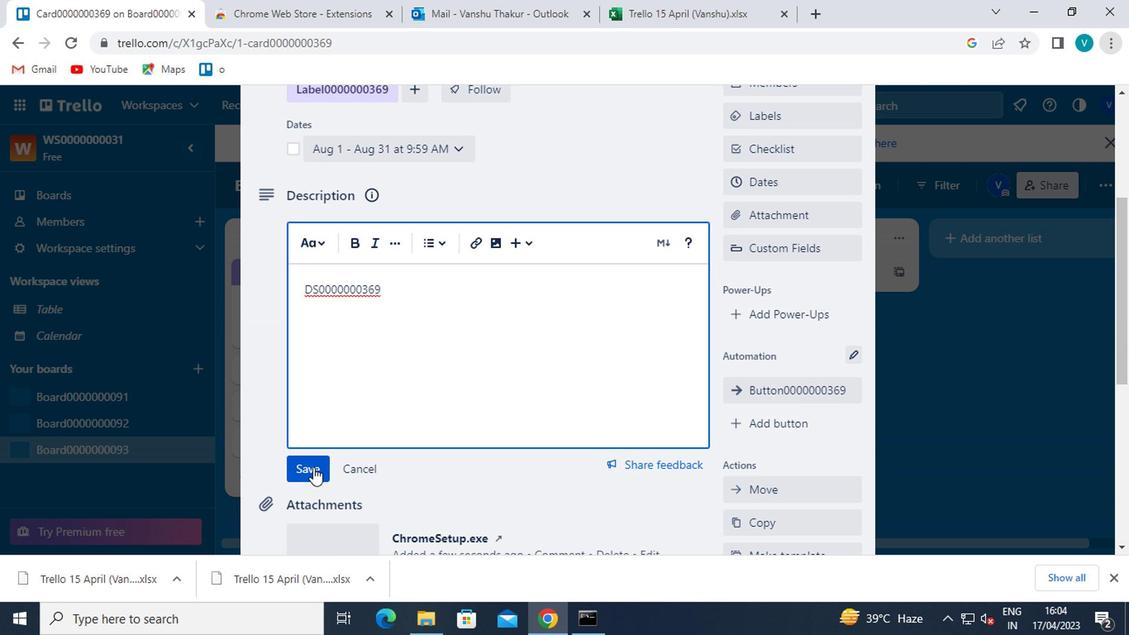 
Action: Mouse moved to (314, 456)
Screenshot: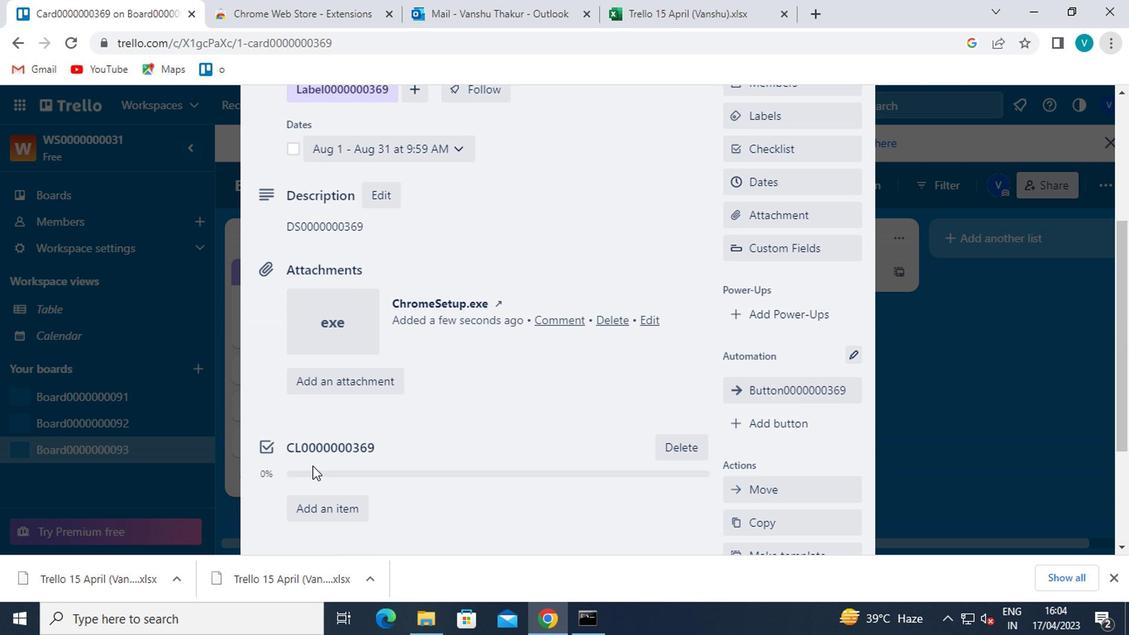 
Action: Mouse scrolled (314, 456) with delta (0, 0)
Screenshot: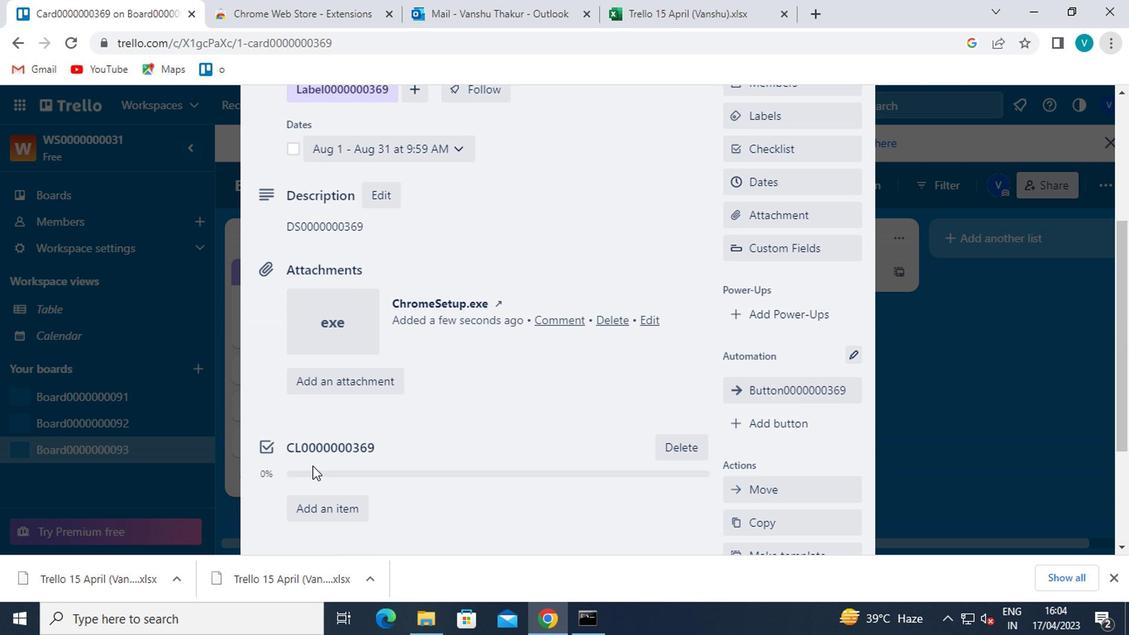 
Action: Mouse moved to (317, 456)
Screenshot: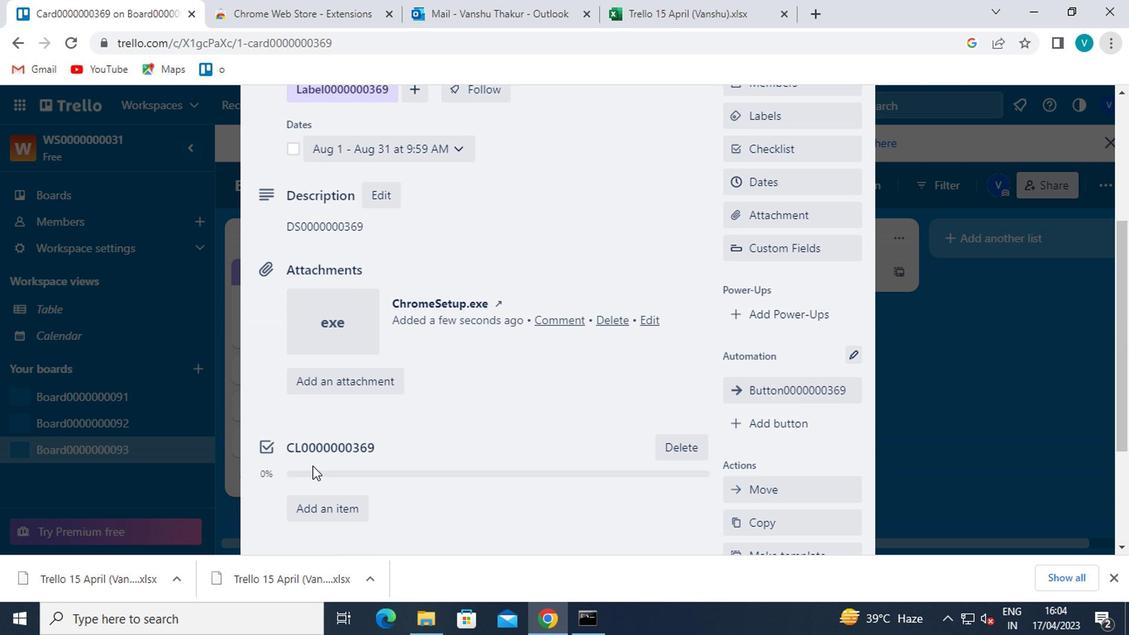 
Action: Mouse scrolled (317, 455) with delta (0, 0)
Screenshot: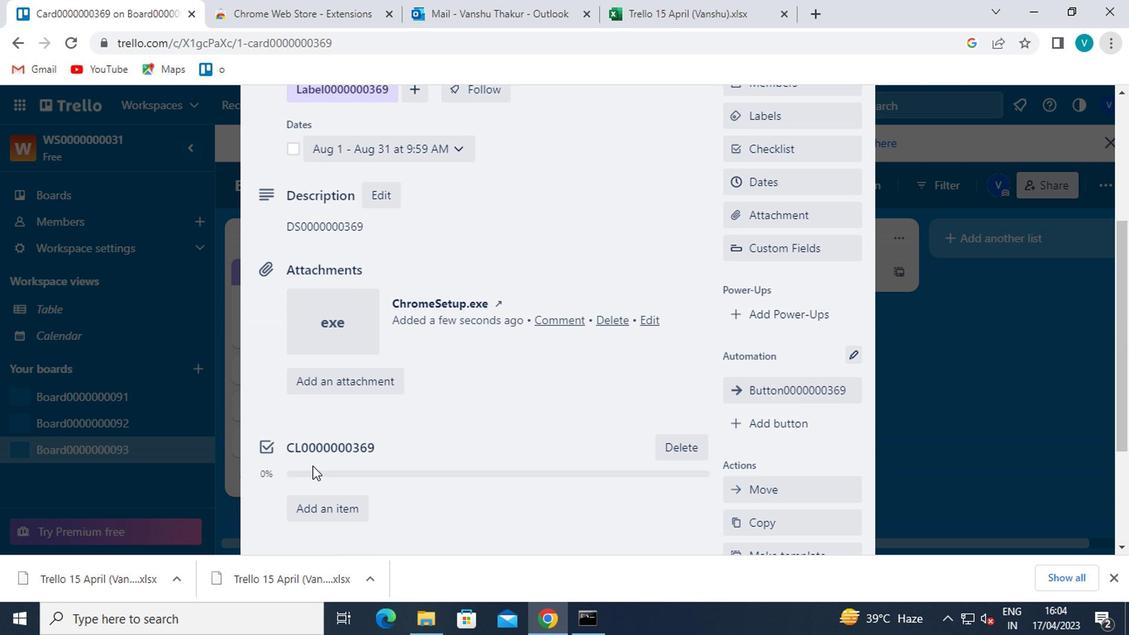 
Action: Mouse moved to (337, 438)
Screenshot: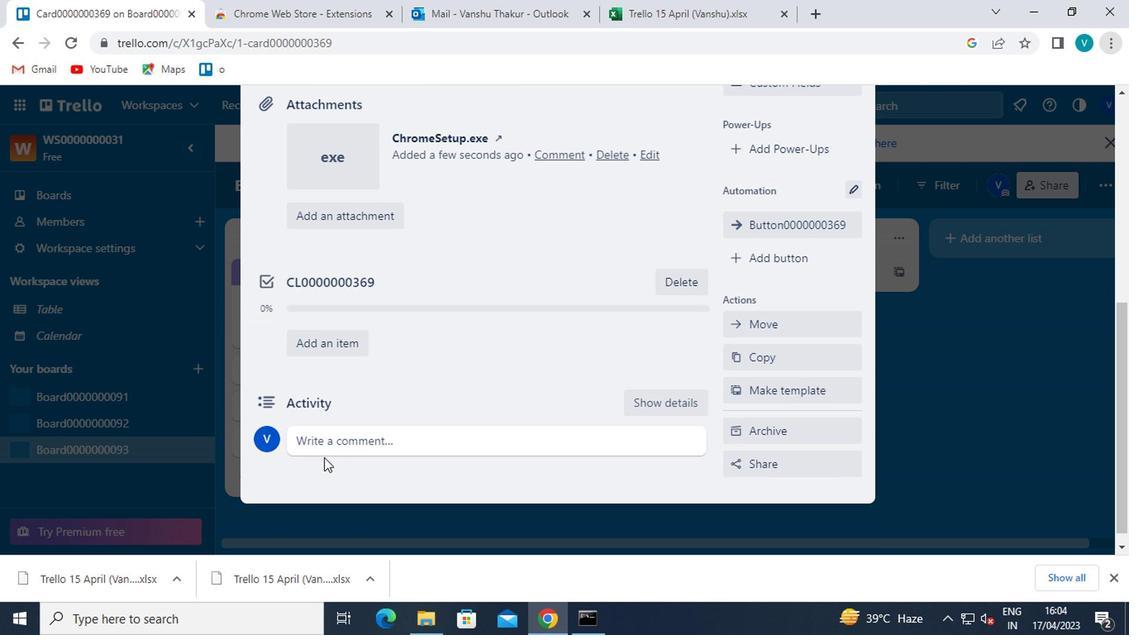 
Action: Mouse pressed left at (337, 438)
Screenshot: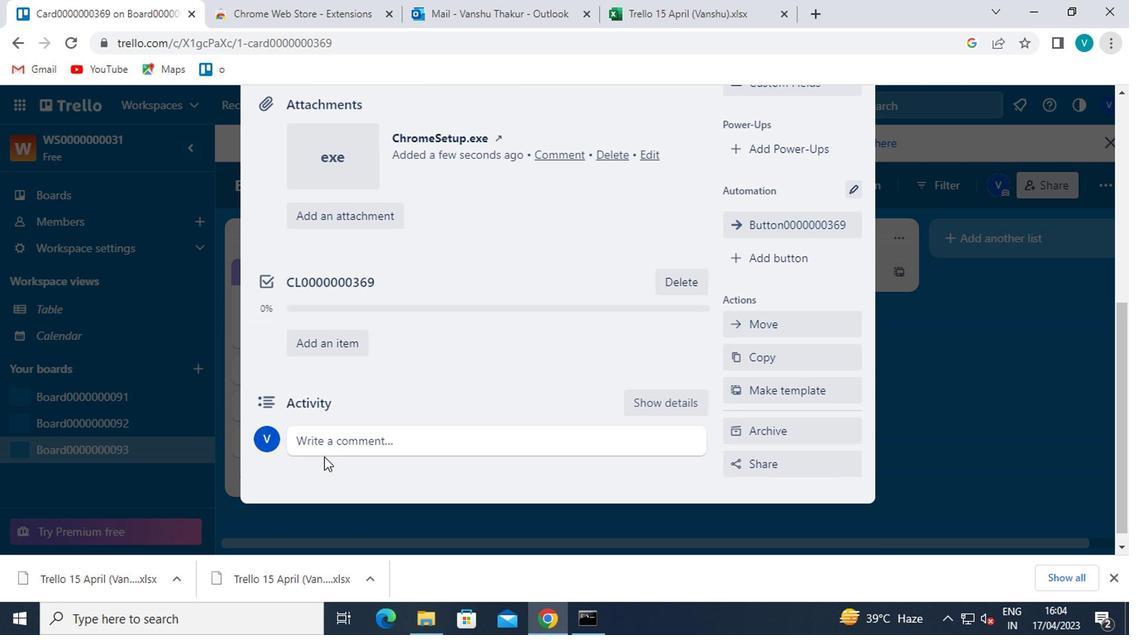 
Action: Key pressed <Key.shift>CM0000000369
Screenshot: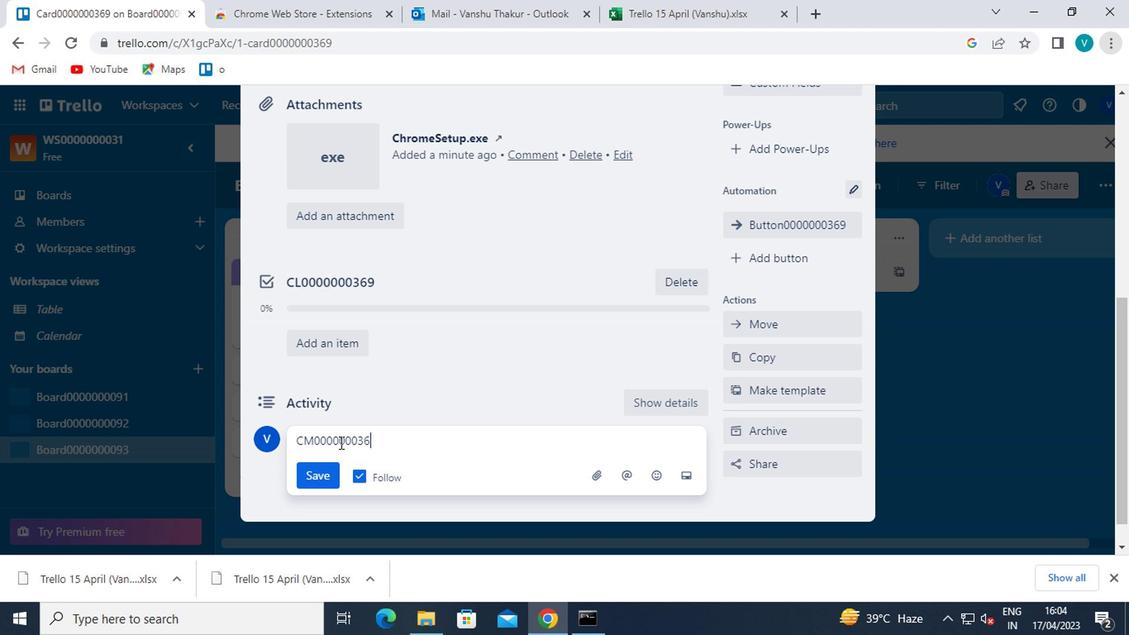 
Action: Mouse moved to (316, 467)
Screenshot: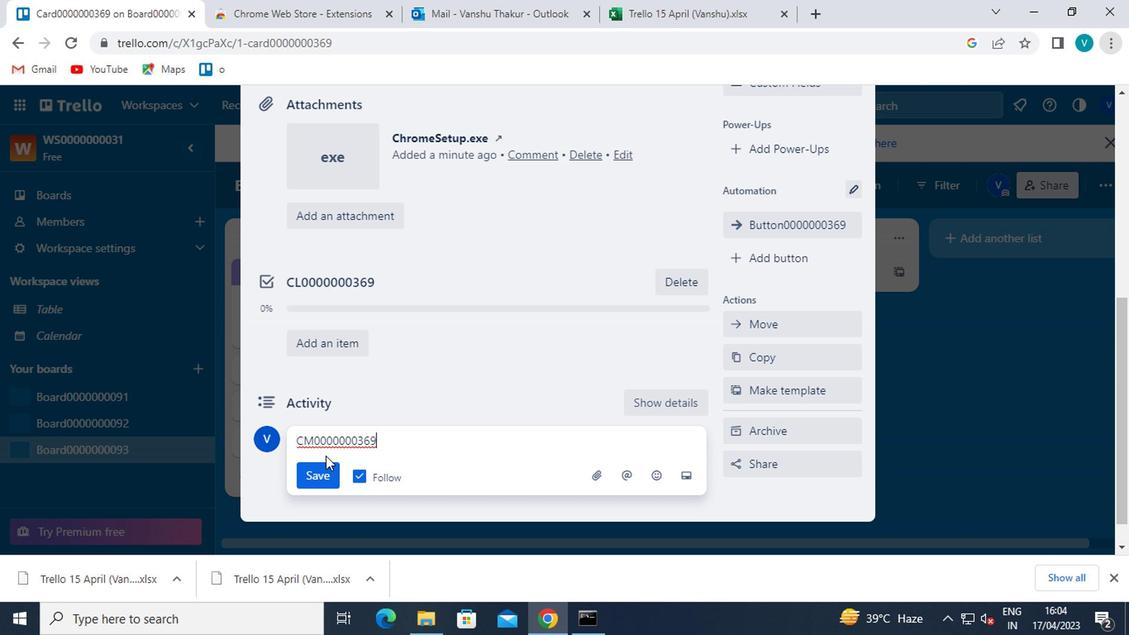 
Action: Mouse pressed left at (316, 467)
Screenshot: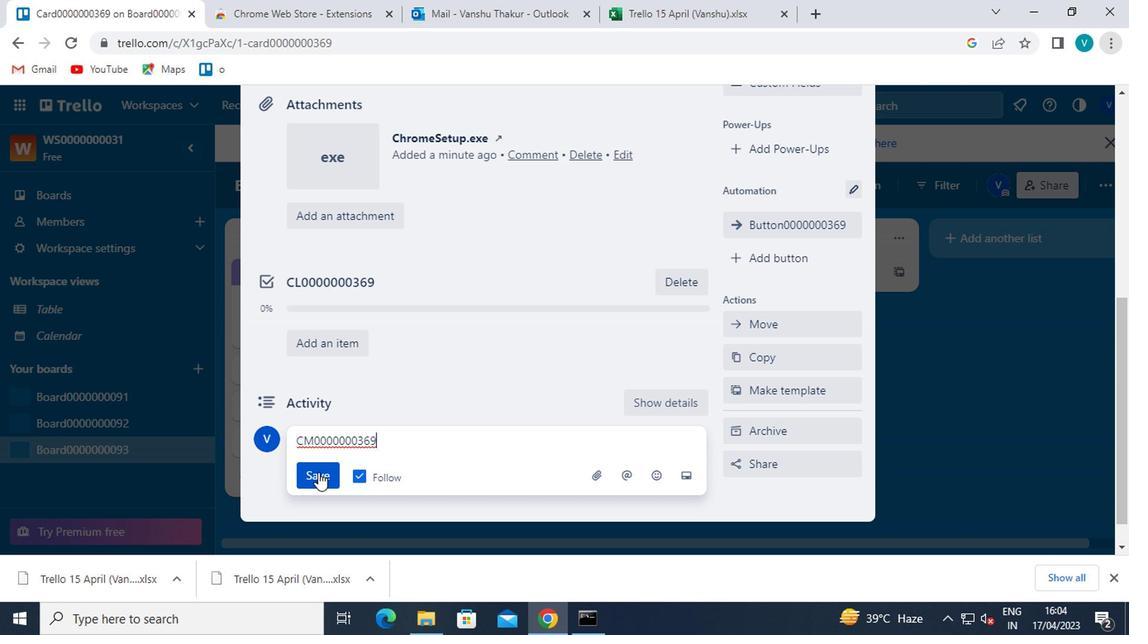 
